 Task: Look for space in Rangpur, Bangladesh from 6th June, 2023 to 8th June, 2023 for 2 adults in price range Rs.7000 to Rs.12000. Place can be private room with 1  bedroom having 2 beds and 1 bathroom. Property type can be flat. Amenities needed are: air conditioning, . Booking option can be shelf check-in. Required host language is English.
Action: Mouse moved to (395, 102)
Screenshot: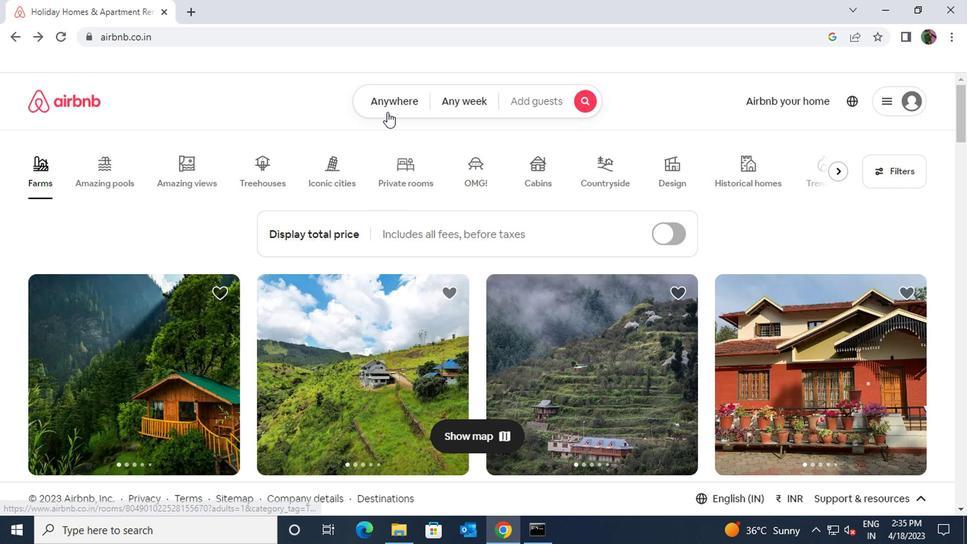 
Action: Mouse pressed left at (395, 102)
Screenshot: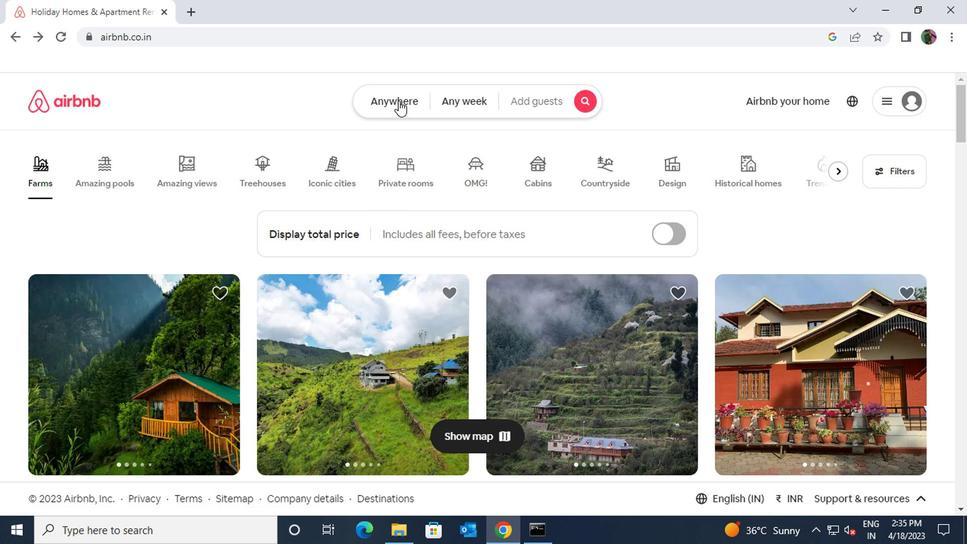 
Action: Mouse moved to (349, 160)
Screenshot: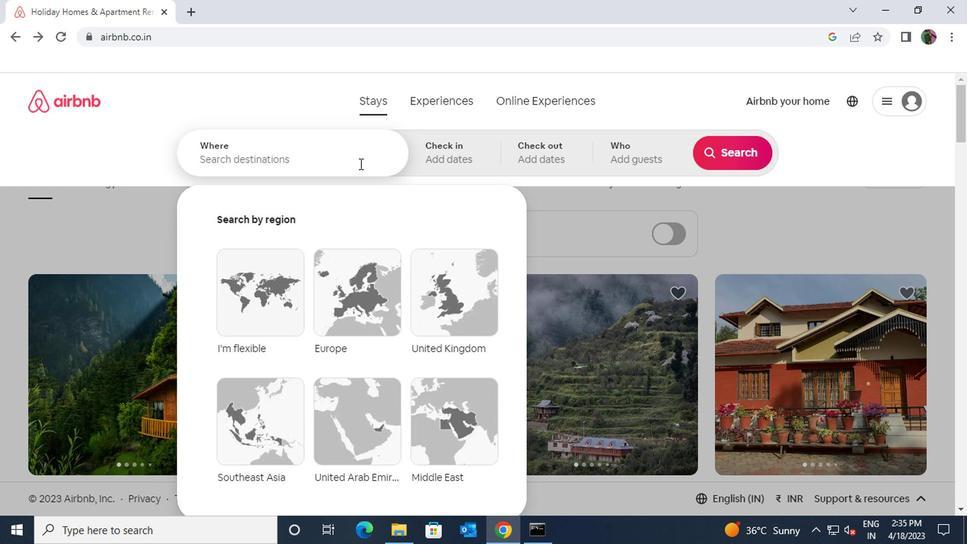 
Action: Mouse pressed left at (349, 160)
Screenshot: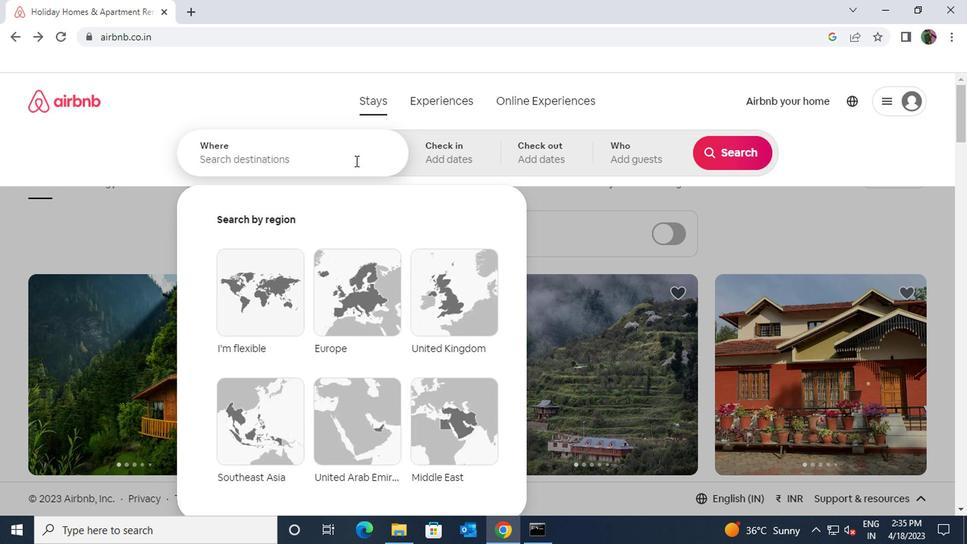 
Action: Key pressed rangpur
Screenshot: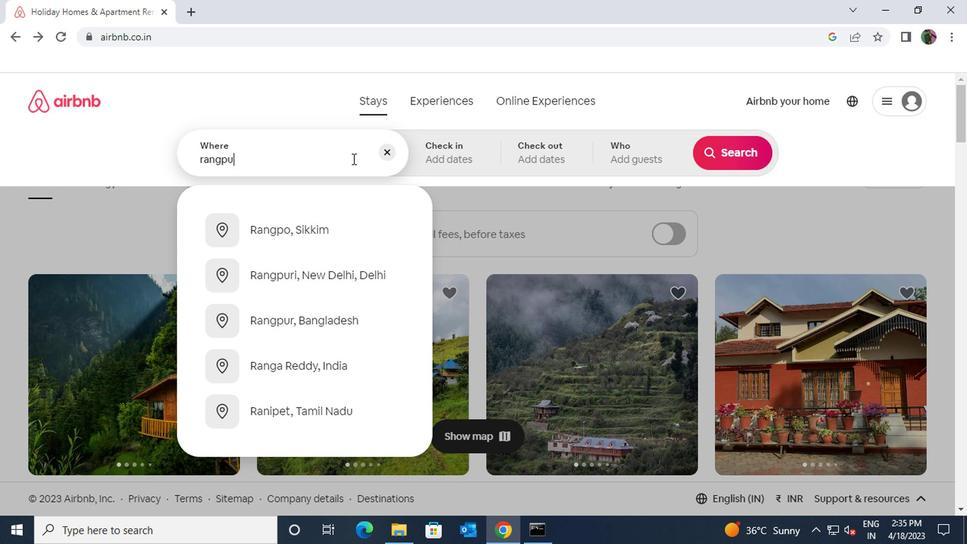 
Action: Mouse moved to (331, 269)
Screenshot: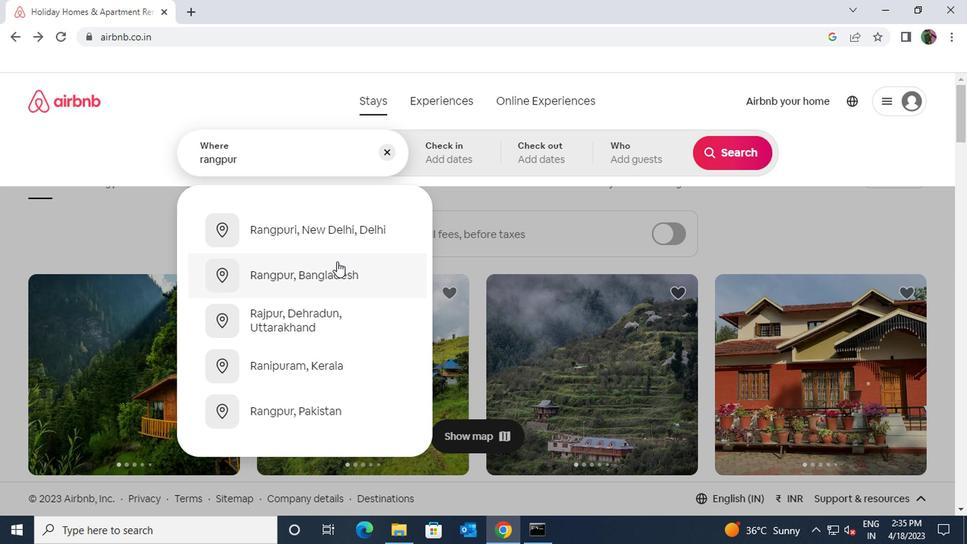 
Action: Mouse pressed left at (331, 269)
Screenshot: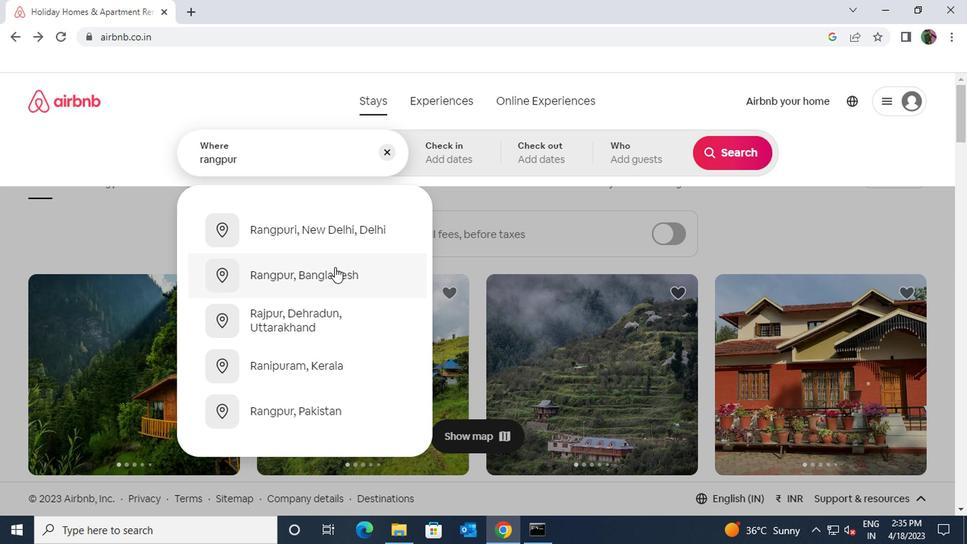 
Action: Mouse moved to (712, 263)
Screenshot: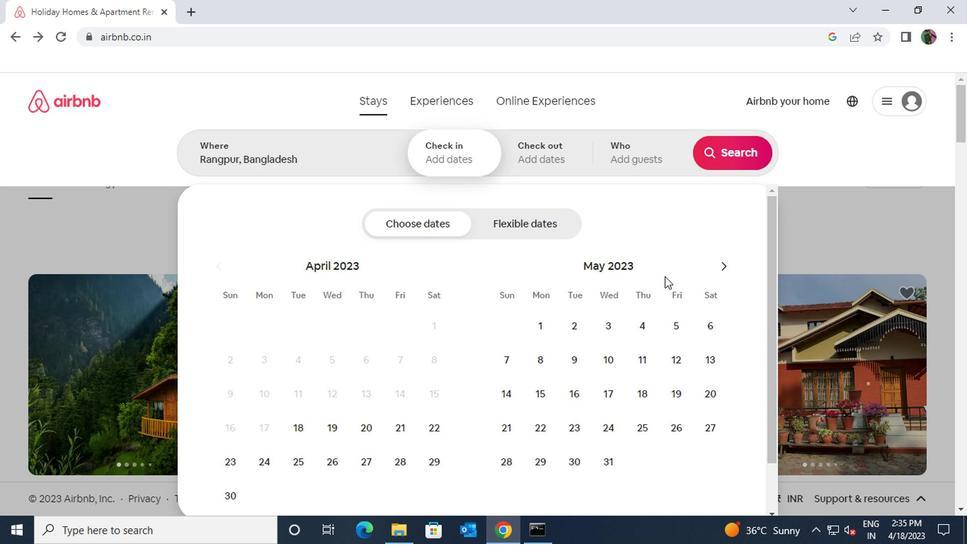 
Action: Mouse pressed left at (712, 263)
Screenshot: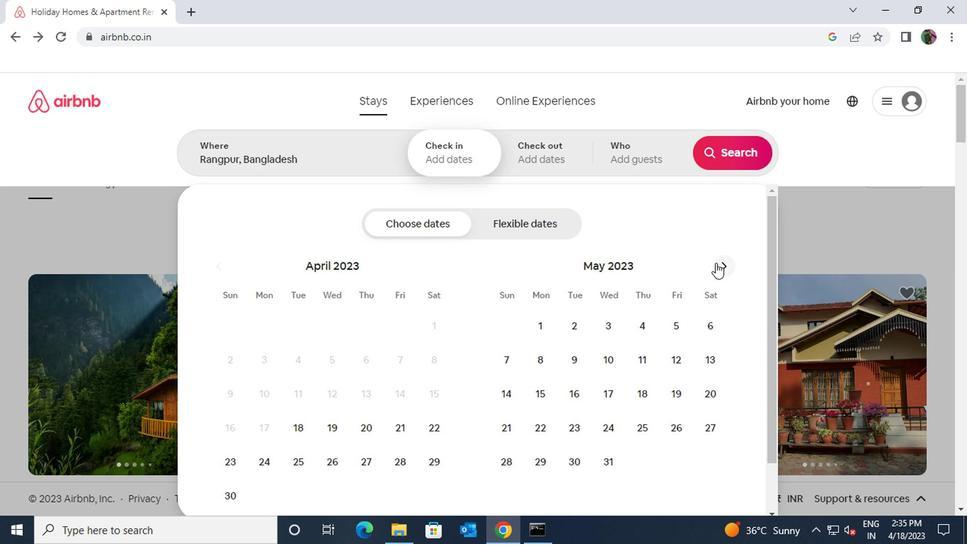 
Action: Mouse moved to (565, 355)
Screenshot: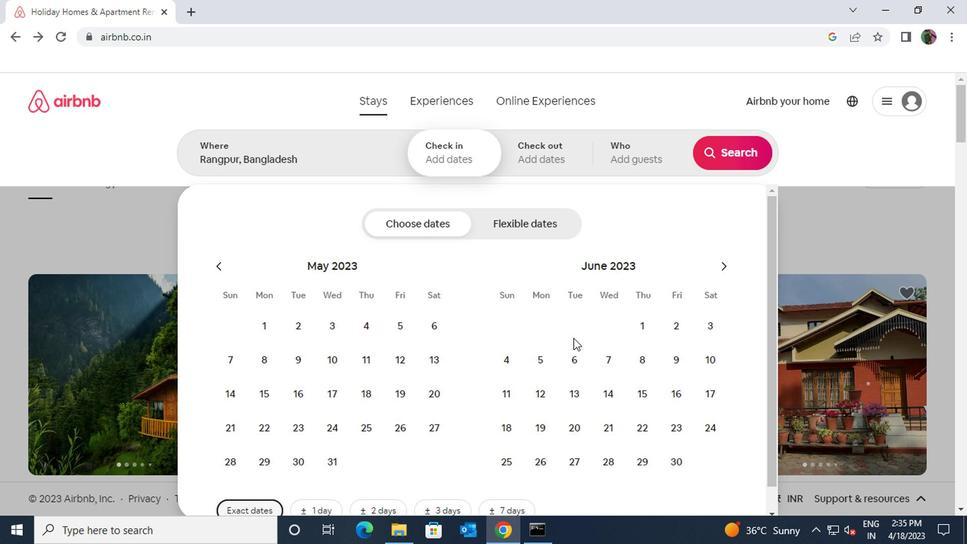 
Action: Mouse pressed left at (565, 355)
Screenshot: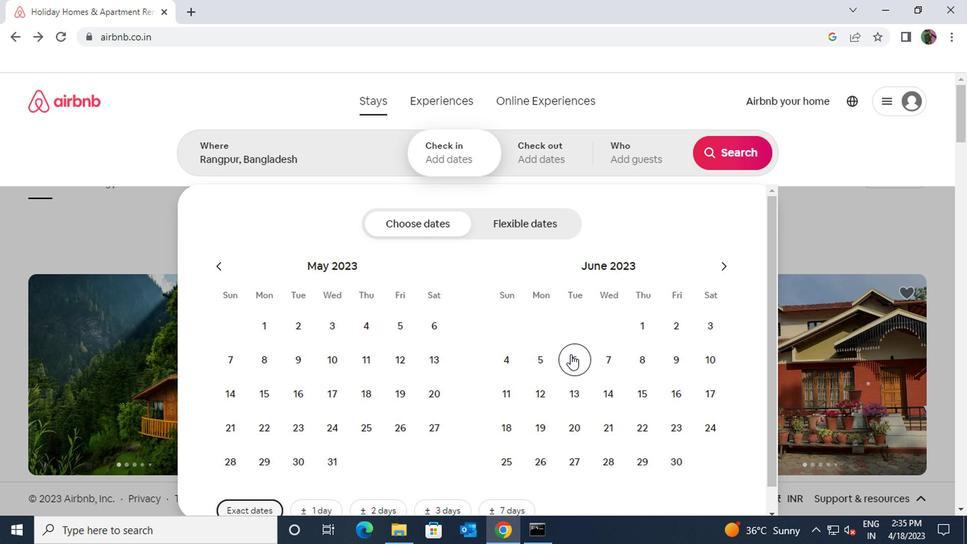
Action: Mouse moved to (632, 356)
Screenshot: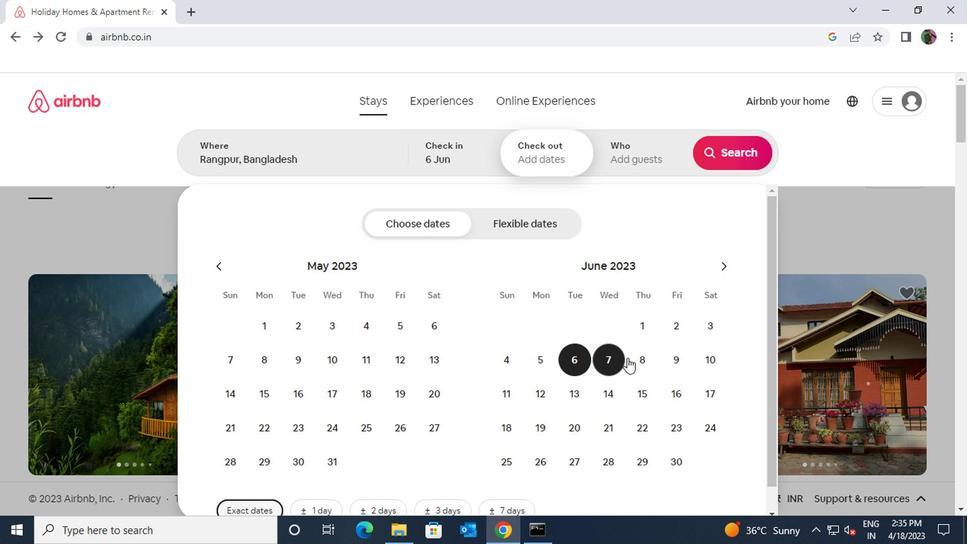 
Action: Mouse pressed left at (632, 356)
Screenshot: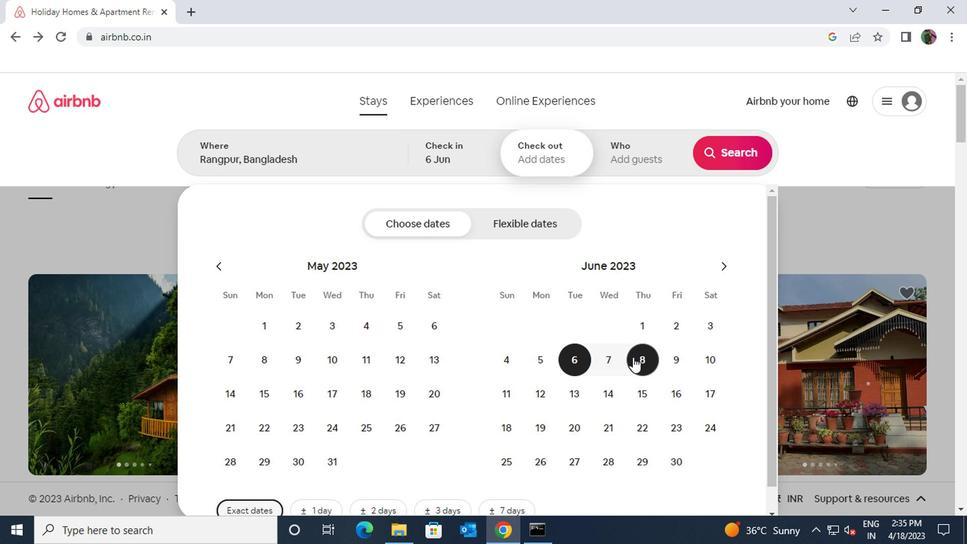 
Action: Mouse moved to (635, 155)
Screenshot: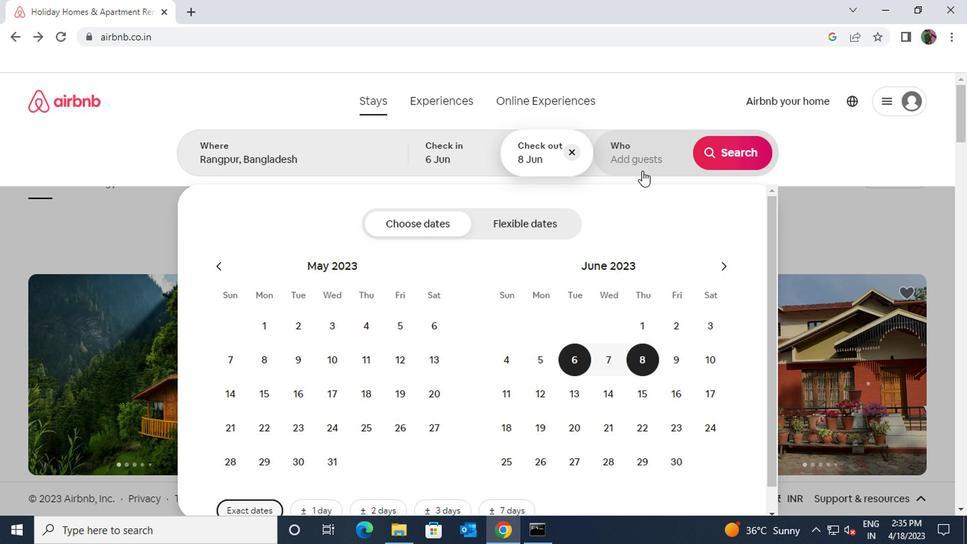 
Action: Mouse pressed left at (635, 155)
Screenshot: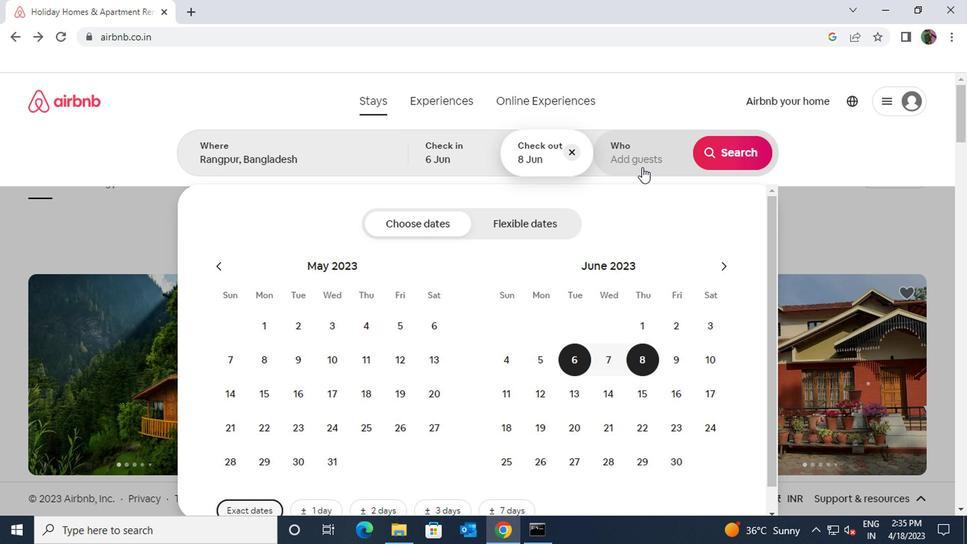 
Action: Mouse moved to (732, 226)
Screenshot: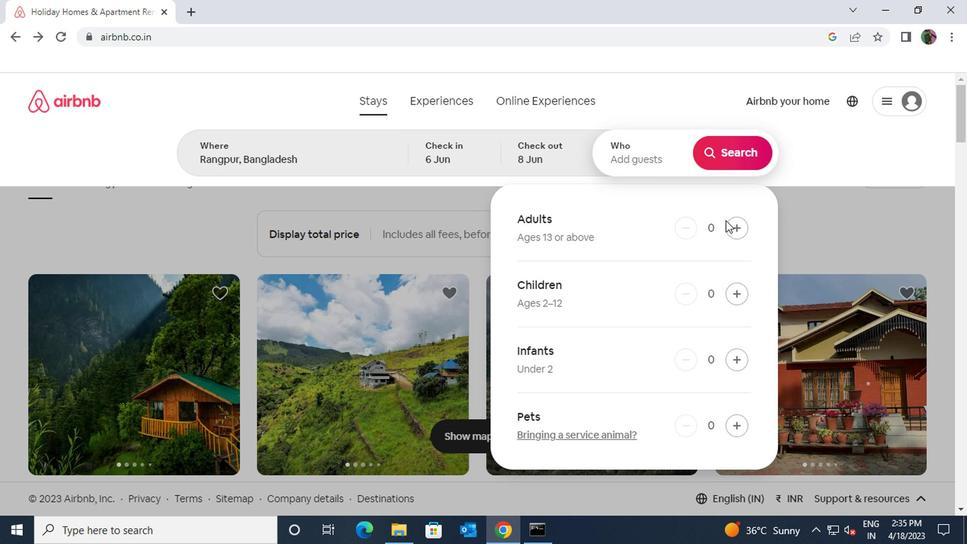 
Action: Mouse pressed left at (732, 226)
Screenshot: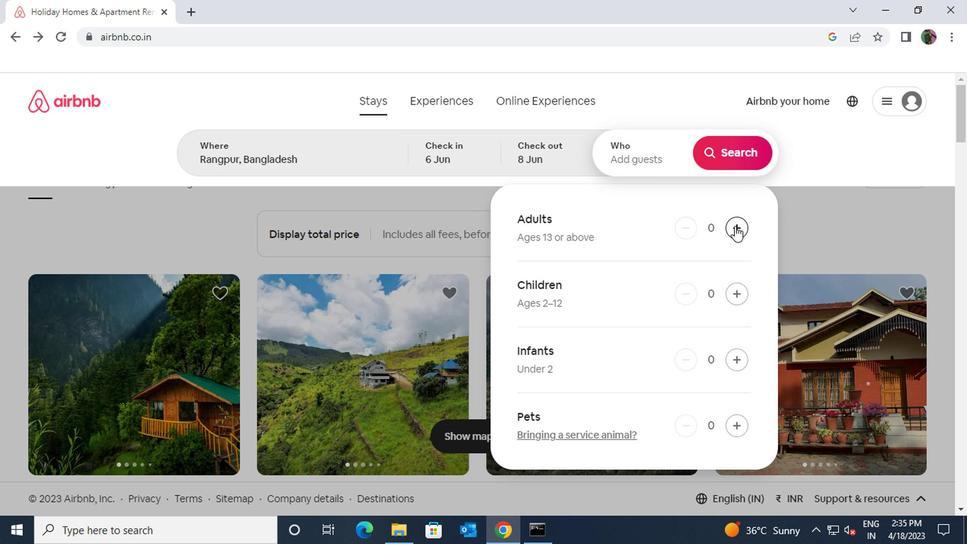 
Action: Mouse pressed left at (732, 226)
Screenshot: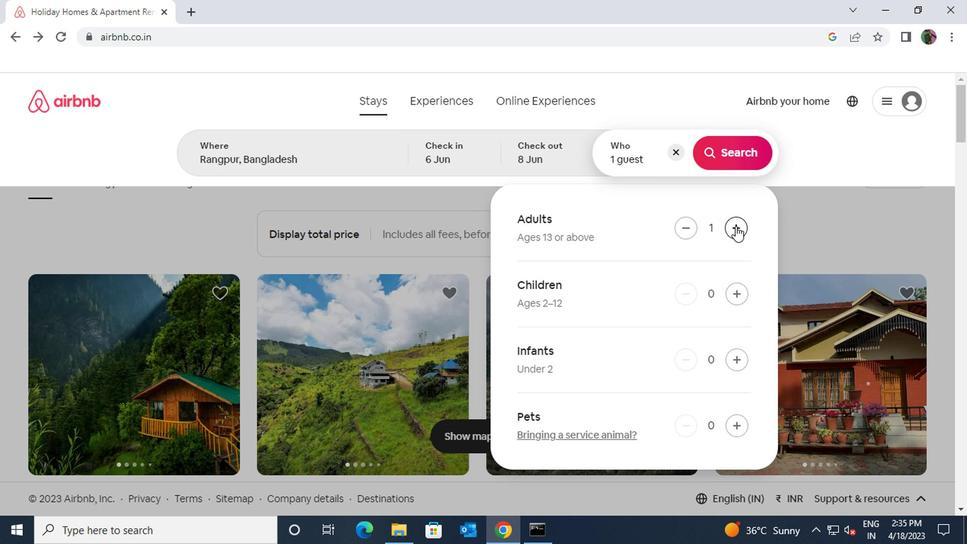 
Action: Mouse moved to (725, 158)
Screenshot: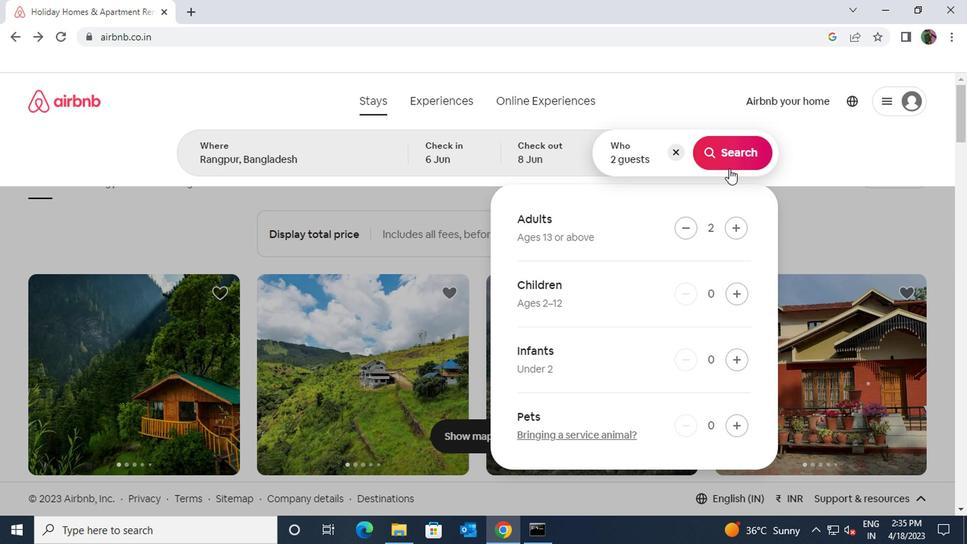 
Action: Mouse pressed left at (725, 158)
Screenshot: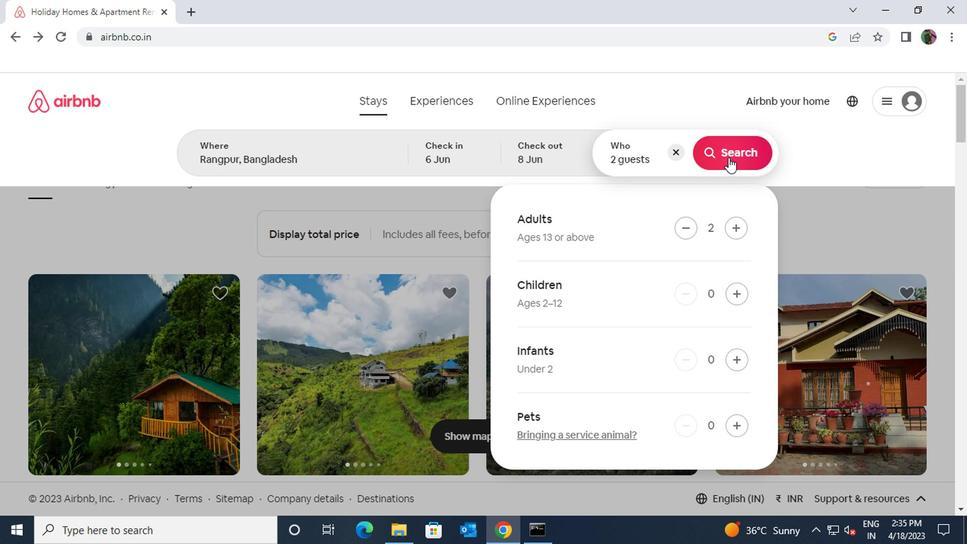 
Action: Mouse moved to (879, 162)
Screenshot: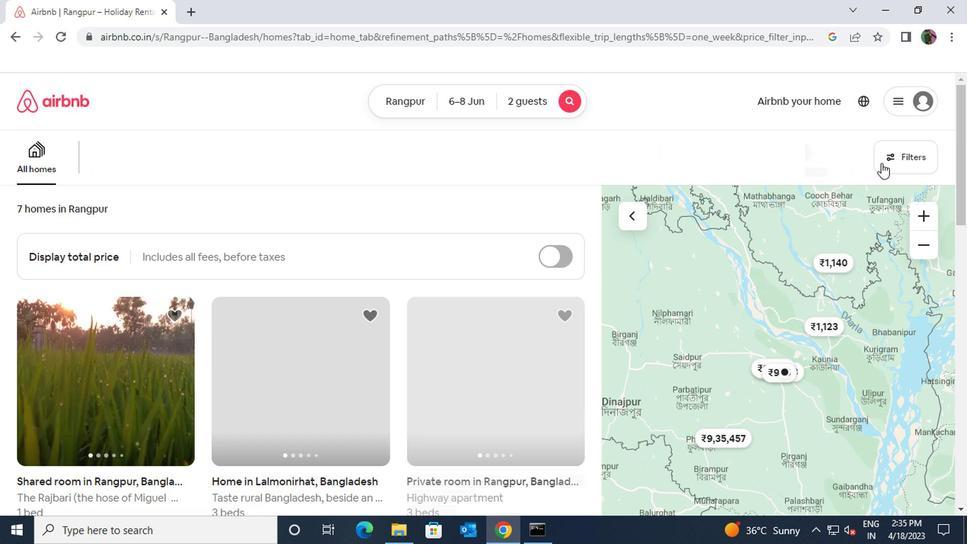 
Action: Mouse pressed left at (879, 162)
Screenshot: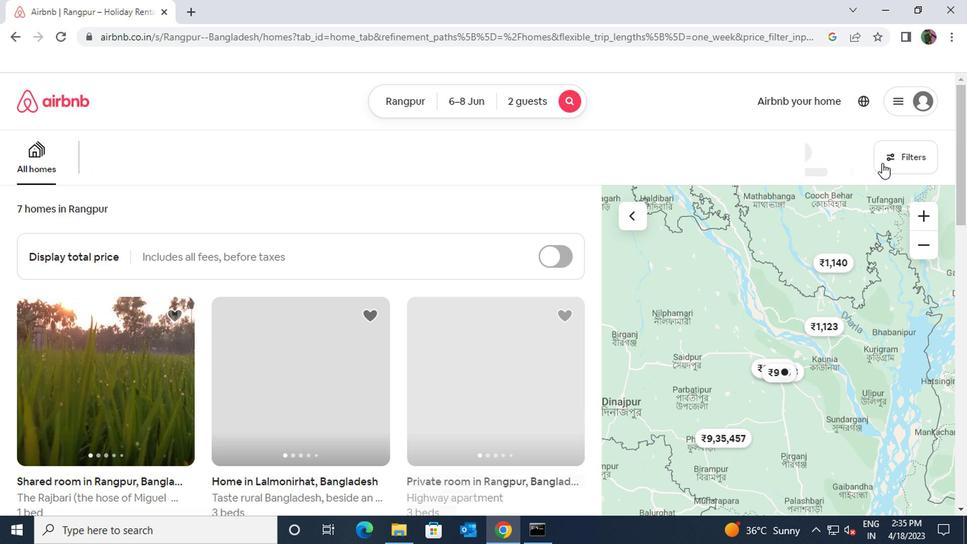 
Action: Mouse moved to (319, 333)
Screenshot: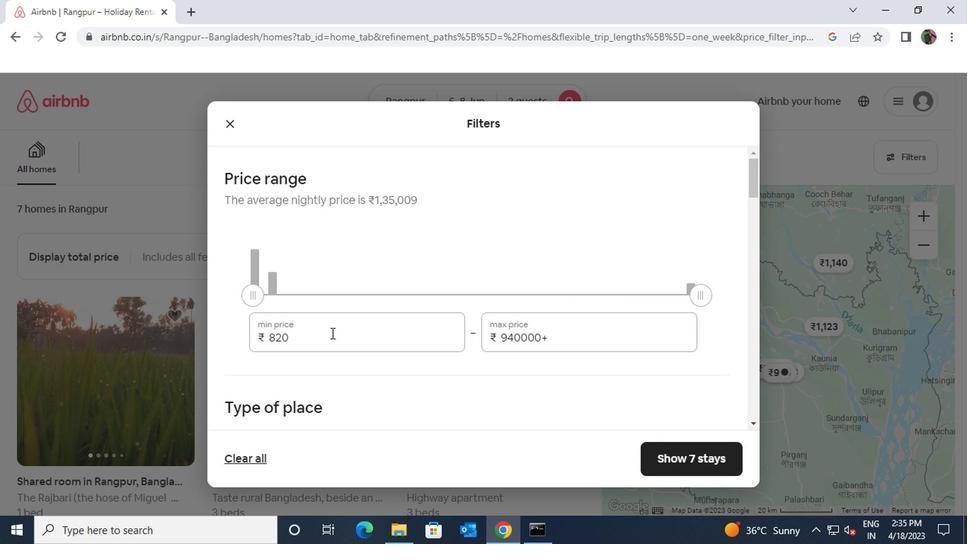 
Action: Mouse pressed left at (319, 333)
Screenshot: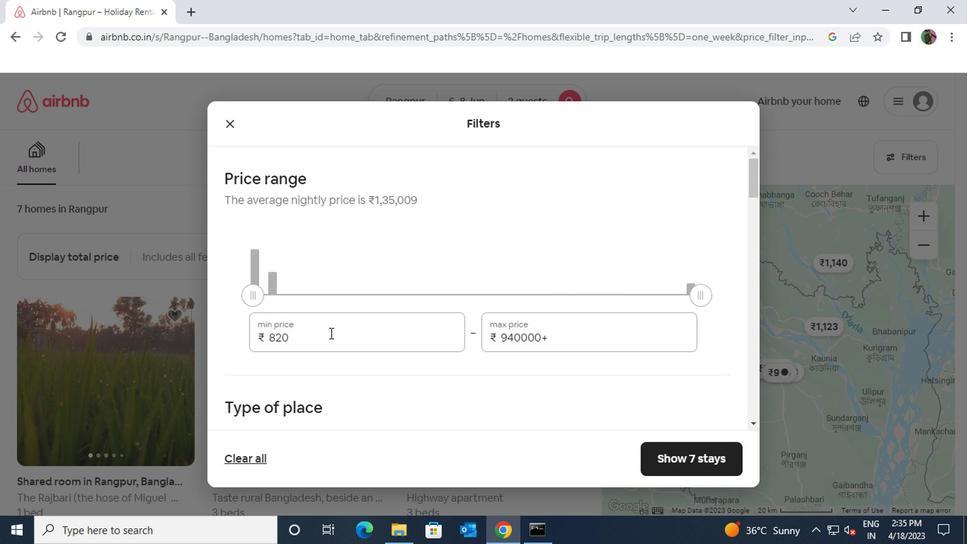 
Action: Mouse moved to (262, 336)
Screenshot: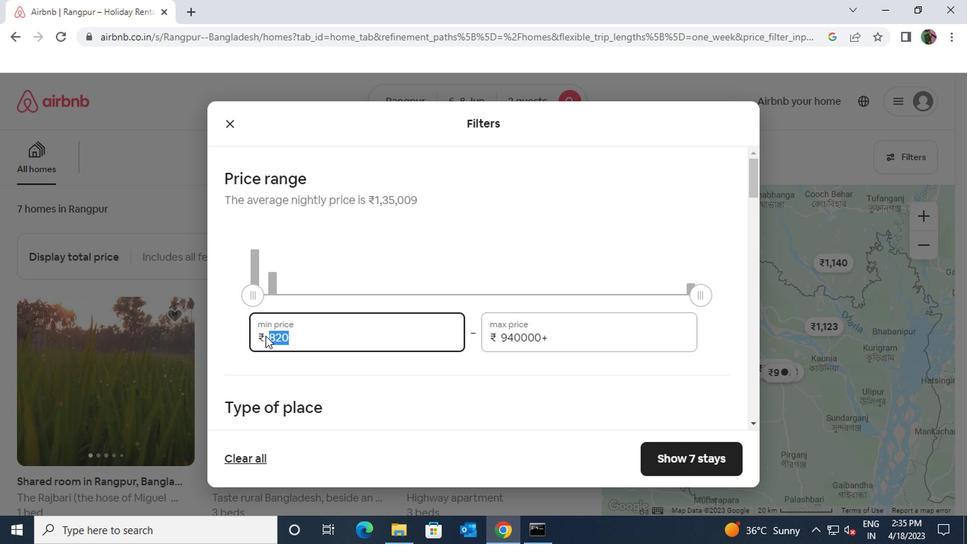 
Action: Key pressed 7000
Screenshot: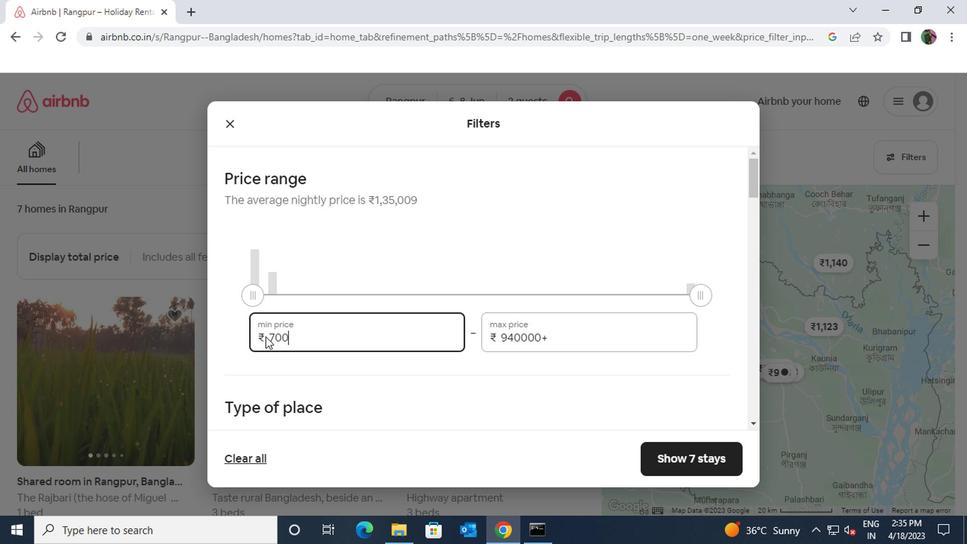 
Action: Mouse moved to (547, 334)
Screenshot: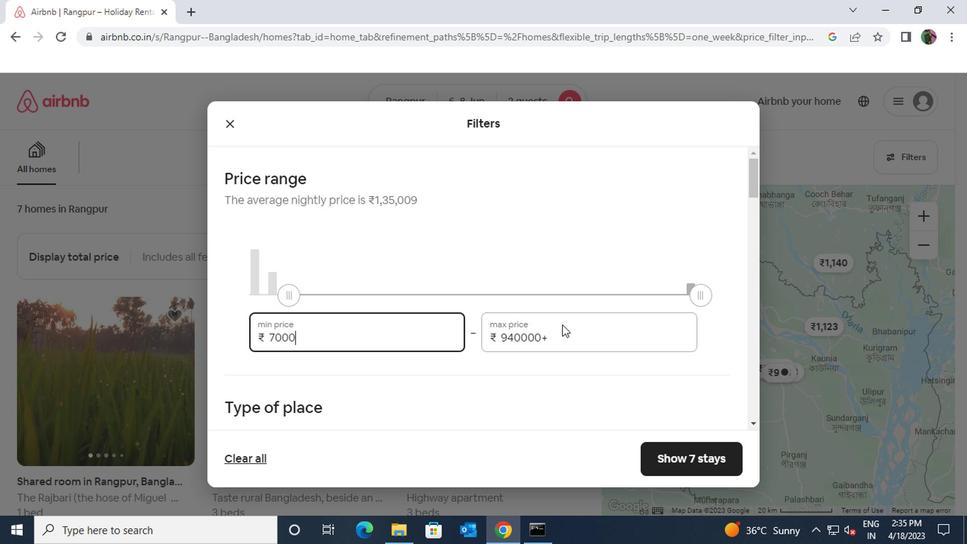 
Action: Mouse pressed left at (547, 334)
Screenshot: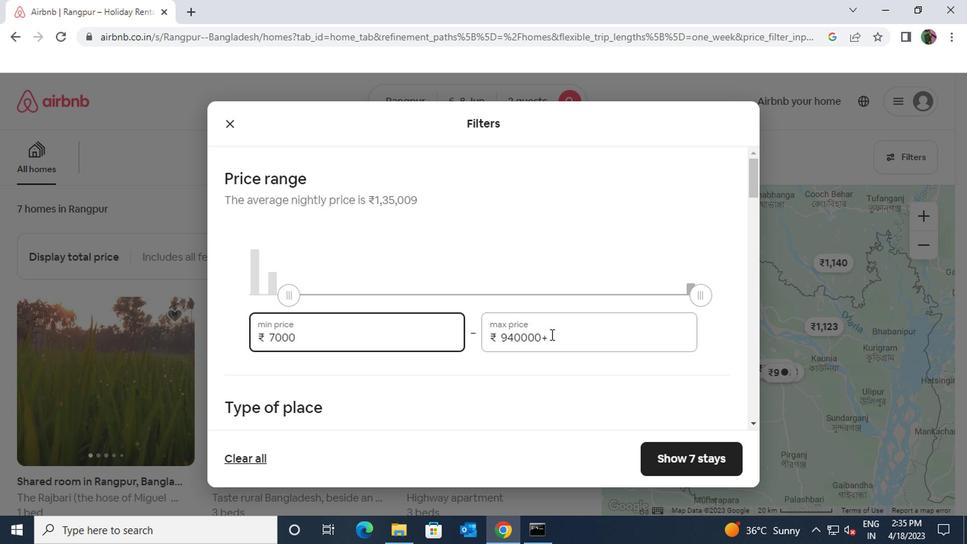 
Action: Mouse moved to (485, 336)
Screenshot: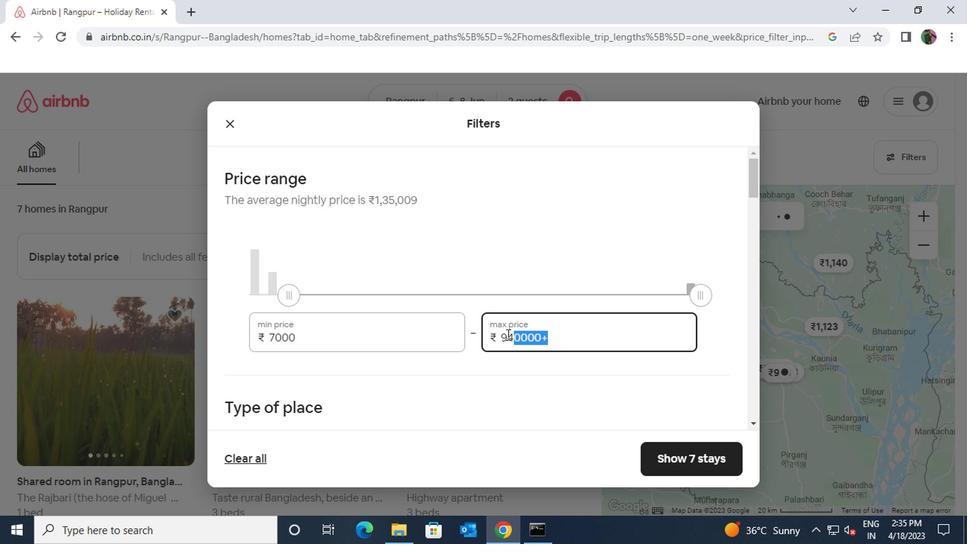 
Action: Key pressed 12000
Screenshot: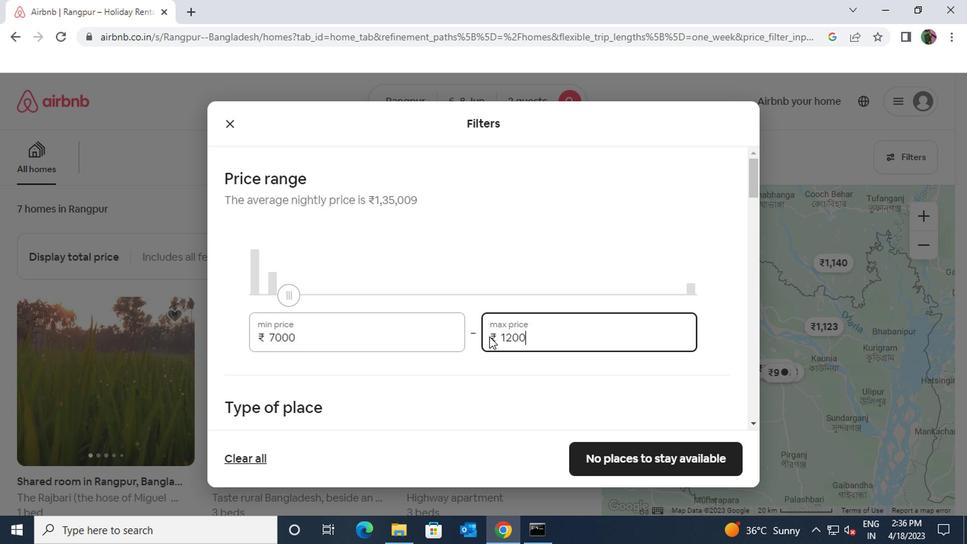
Action: Mouse scrolled (485, 336) with delta (0, 0)
Screenshot: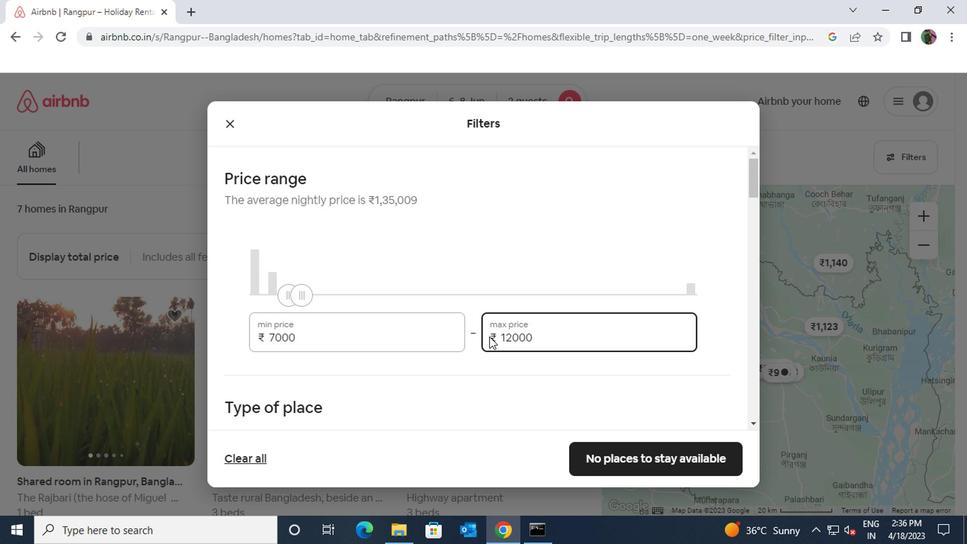 
Action: Mouse scrolled (485, 336) with delta (0, 0)
Screenshot: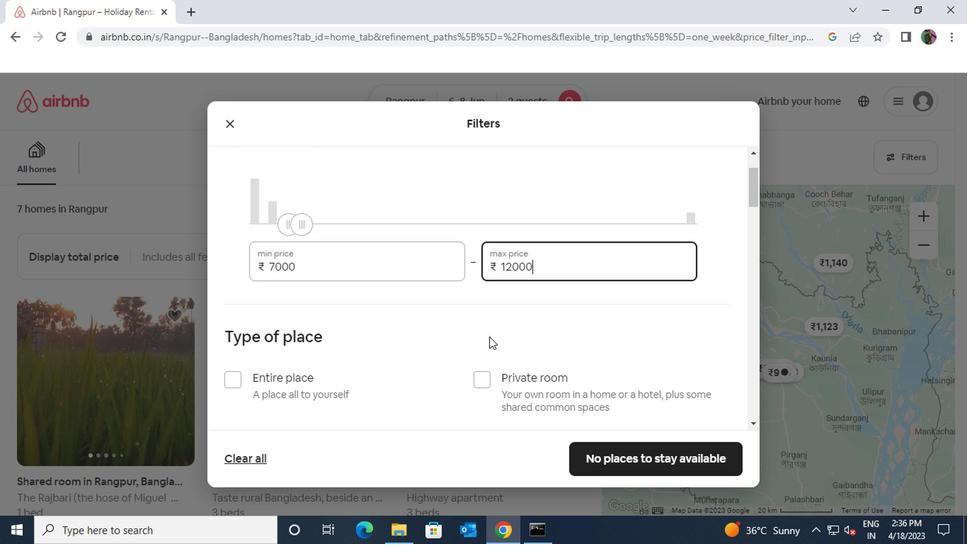 
Action: Mouse moved to (481, 313)
Screenshot: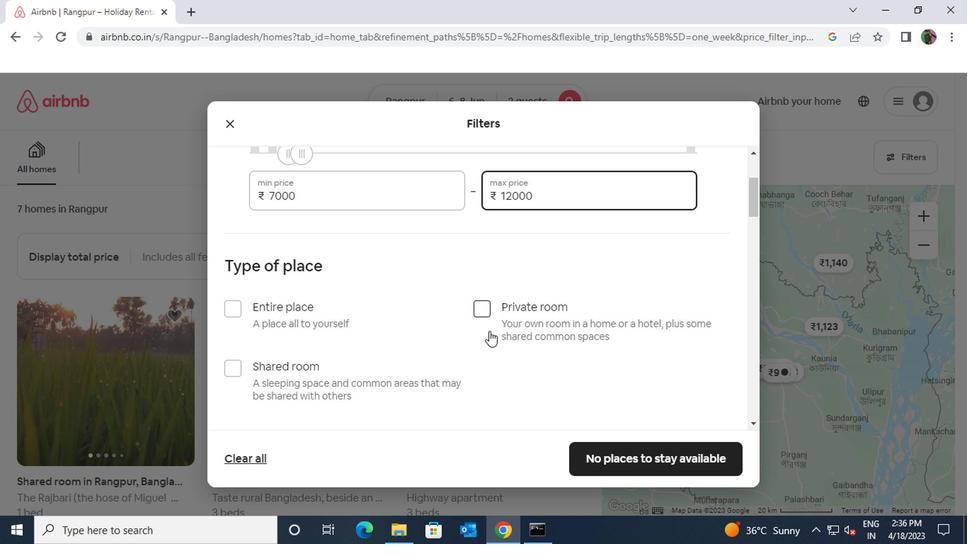 
Action: Mouse pressed left at (481, 313)
Screenshot: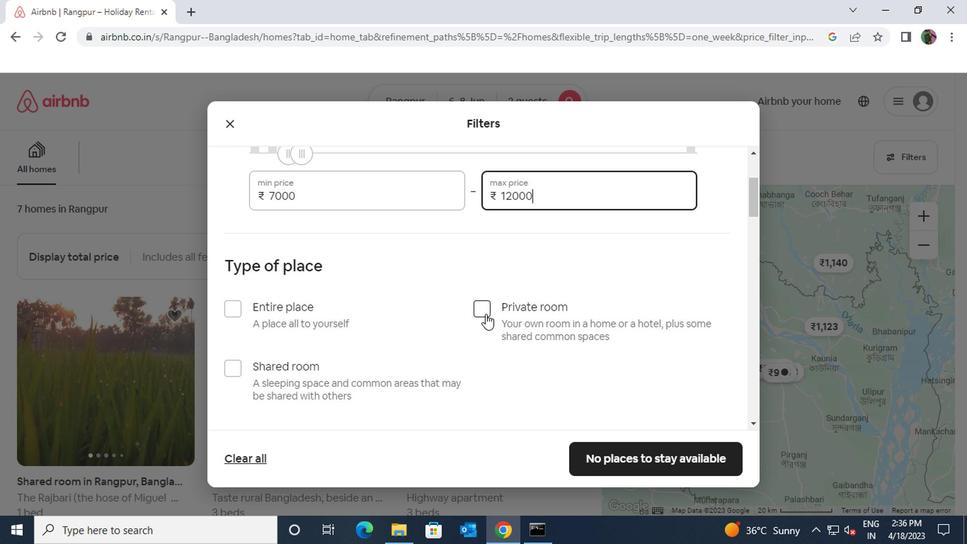 
Action: Mouse moved to (481, 365)
Screenshot: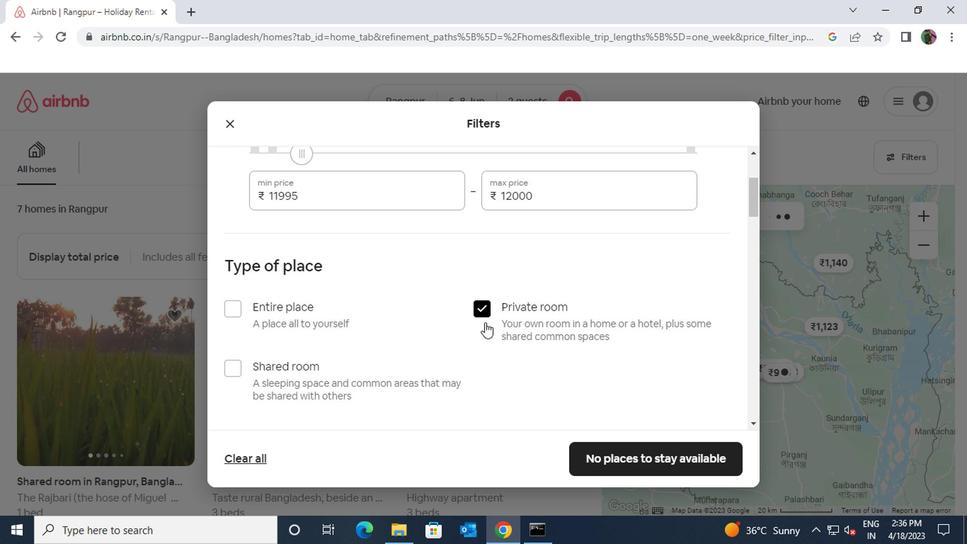 
Action: Mouse scrolled (481, 364) with delta (0, -1)
Screenshot: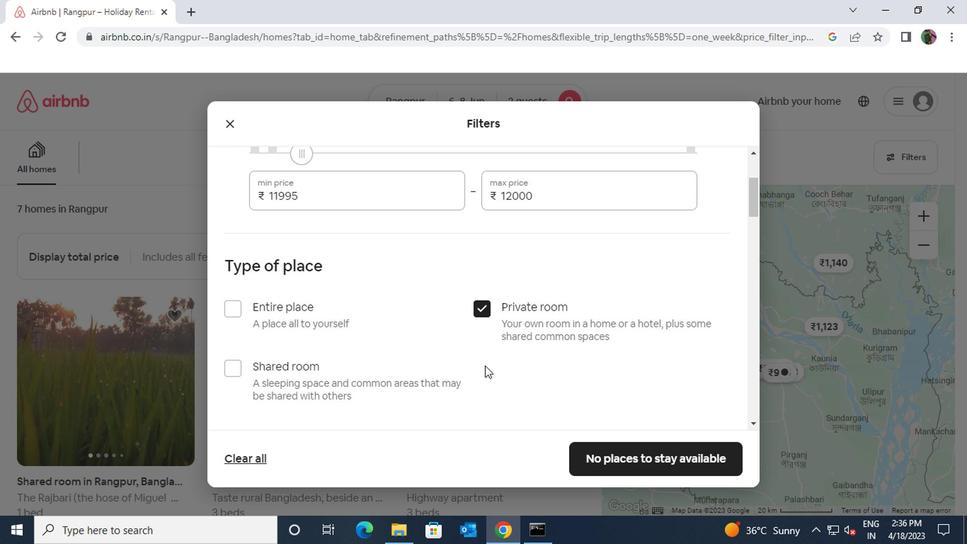 
Action: Mouse scrolled (481, 364) with delta (0, -1)
Screenshot: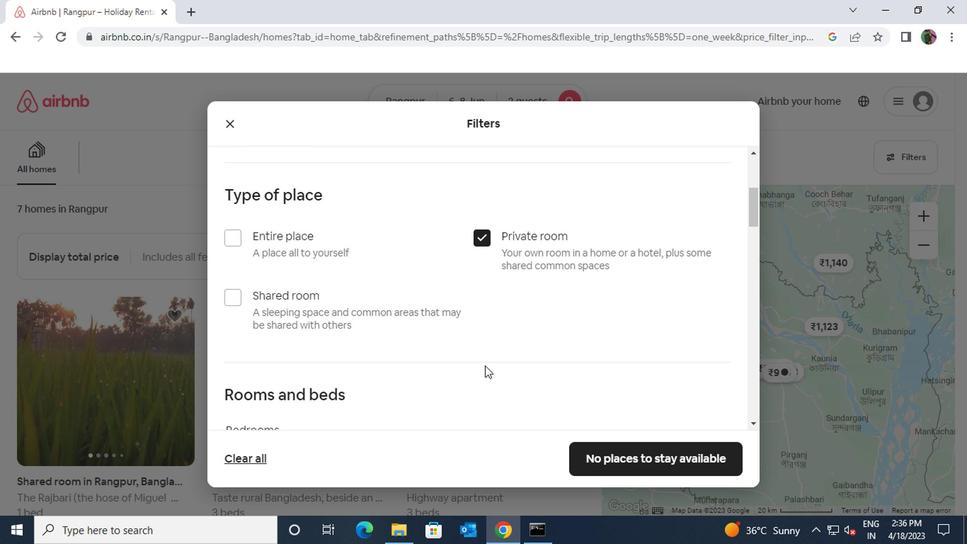 
Action: Mouse moved to (305, 397)
Screenshot: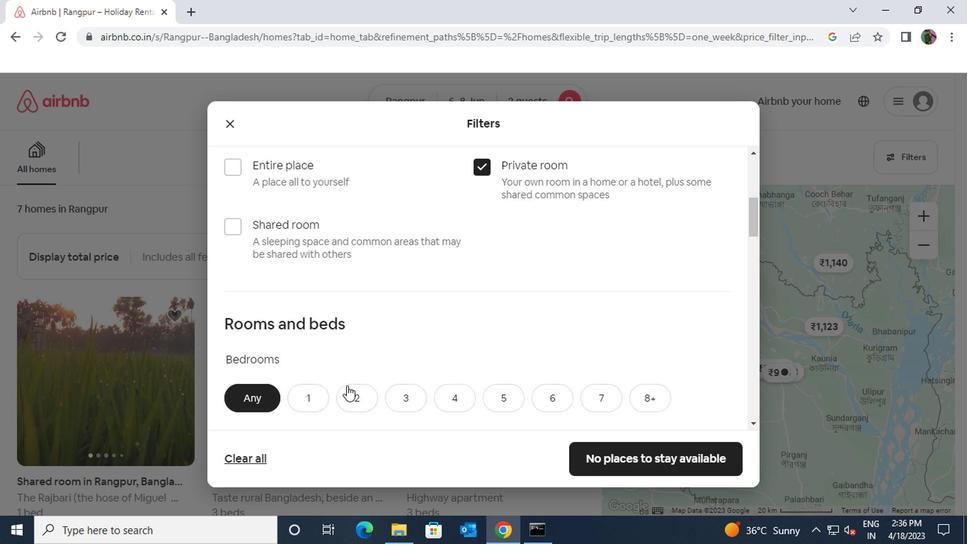 
Action: Mouse pressed left at (305, 397)
Screenshot: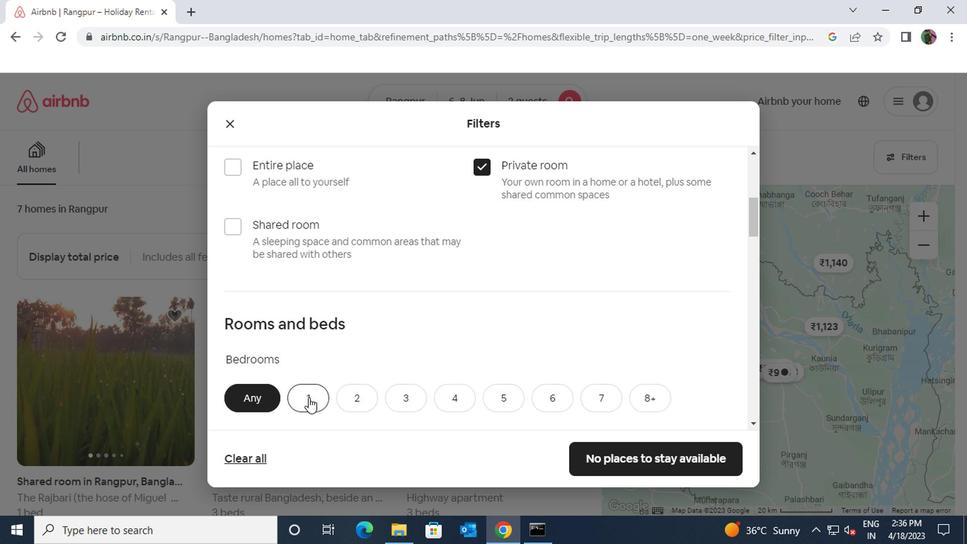 
Action: Mouse scrolled (305, 396) with delta (0, -1)
Screenshot: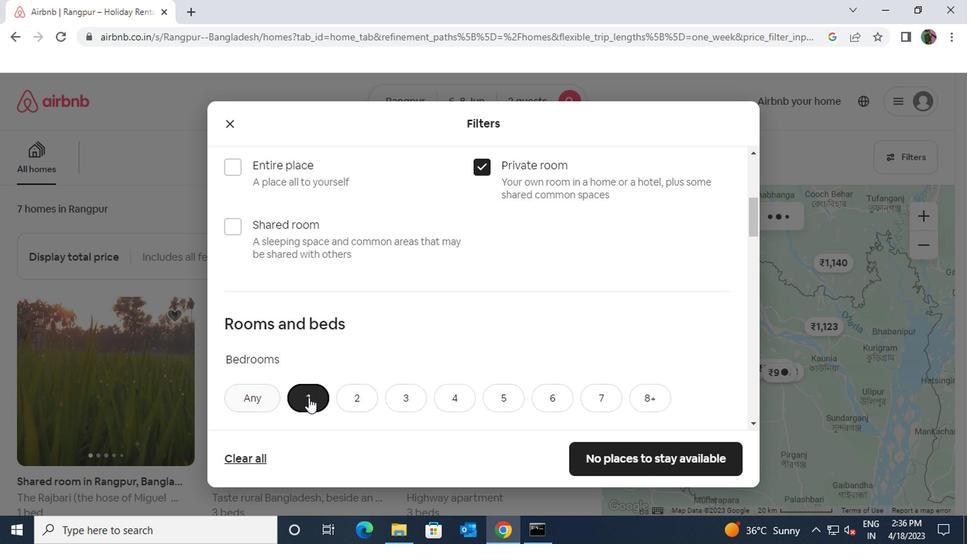 
Action: Mouse moved to (347, 396)
Screenshot: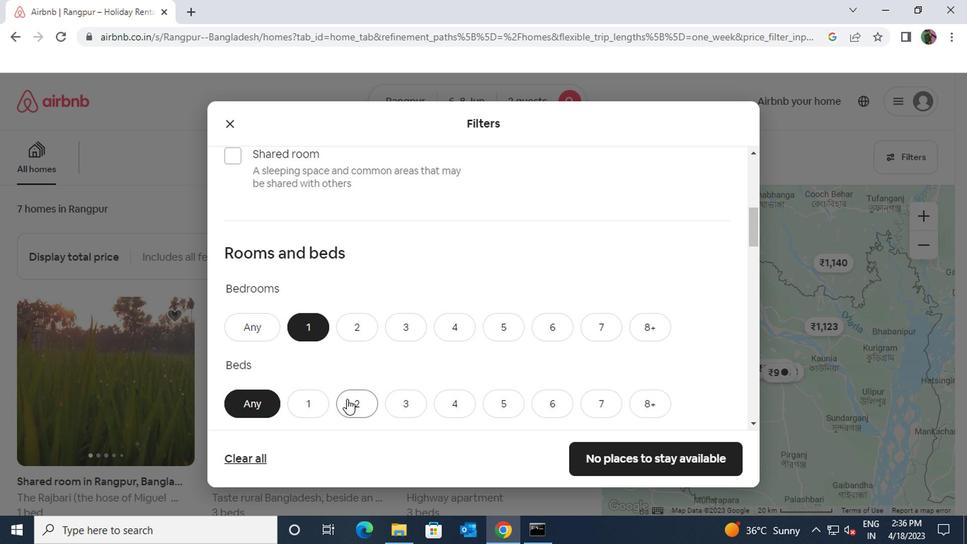 
Action: Mouse pressed left at (347, 396)
Screenshot: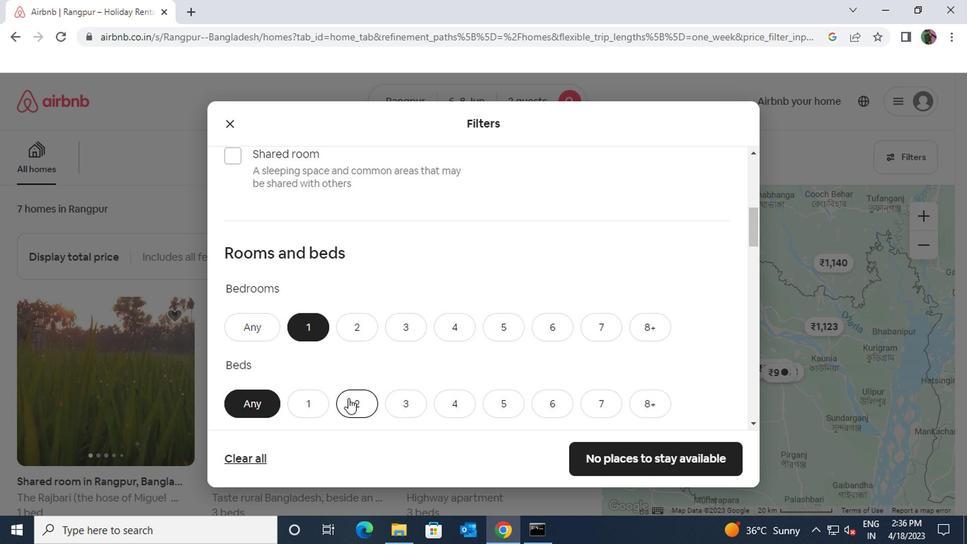 
Action: Mouse scrolled (347, 395) with delta (0, -1)
Screenshot: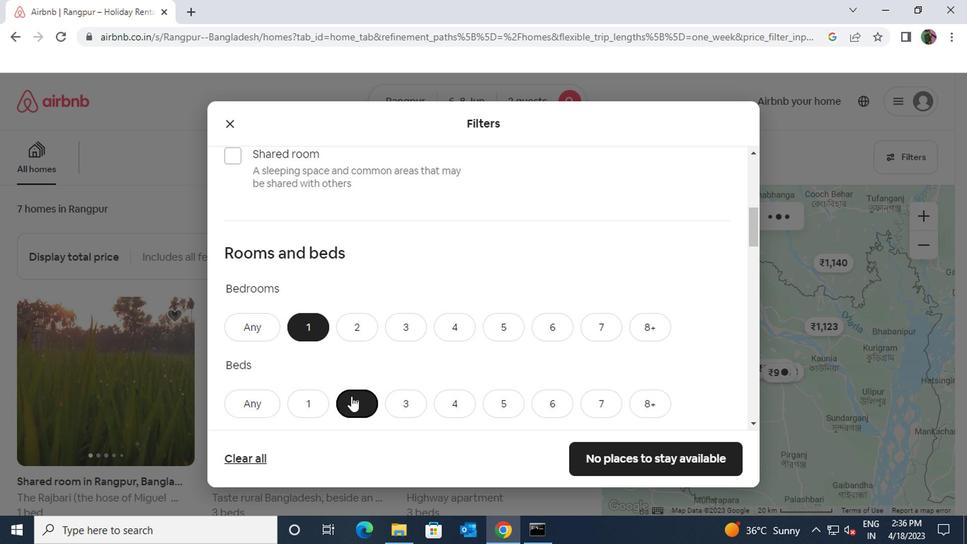 
Action: Mouse scrolled (347, 395) with delta (0, -1)
Screenshot: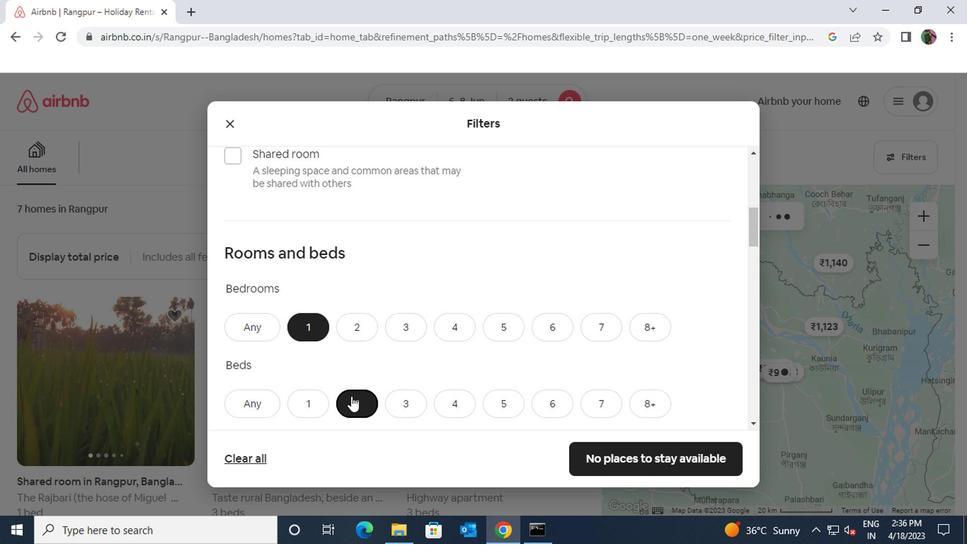 
Action: Mouse moved to (298, 335)
Screenshot: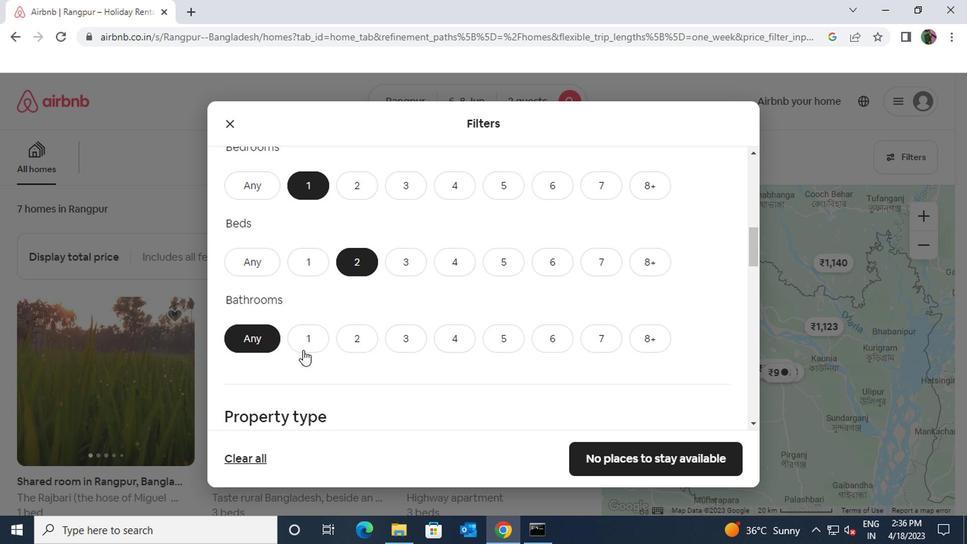 
Action: Mouse pressed left at (298, 335)
Screenshot: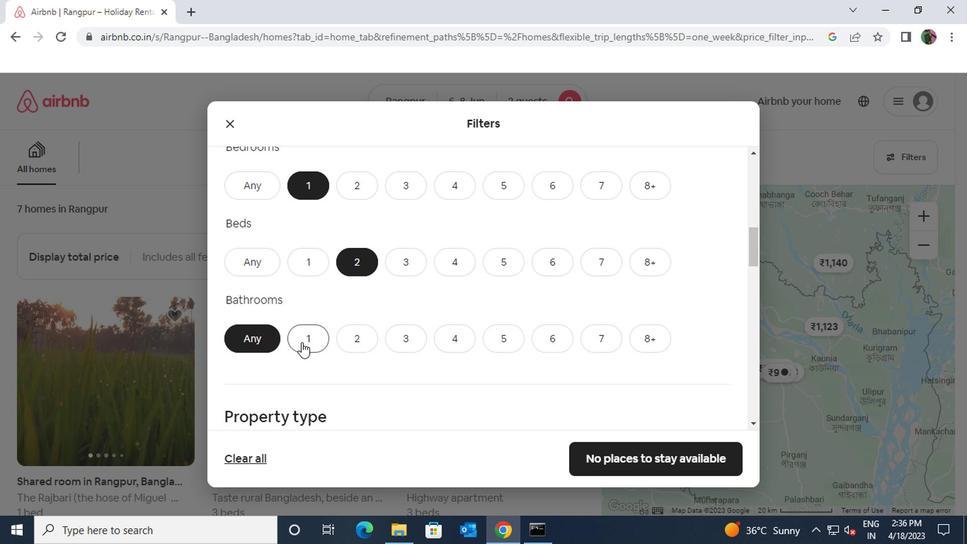 
Action: Mouse moved to (352, 382)
Screenshot: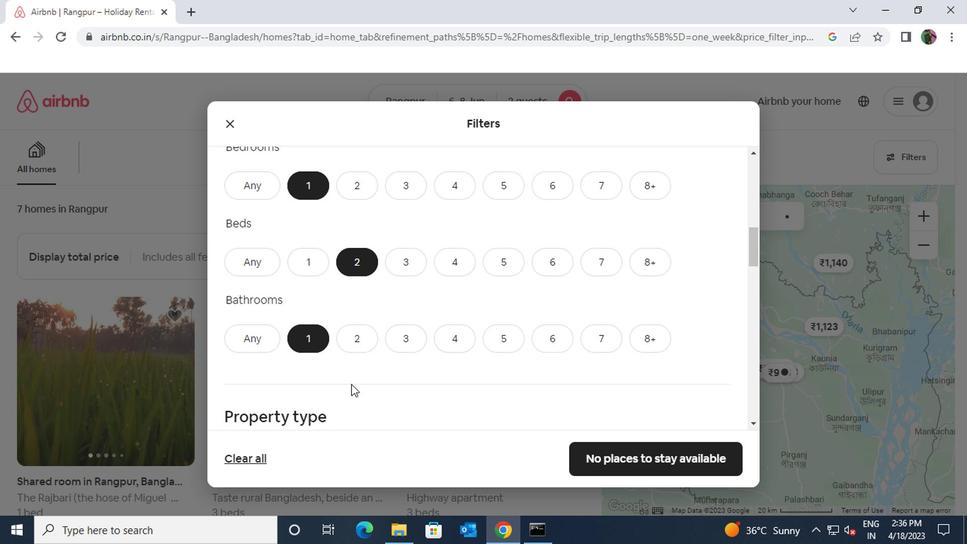 
Action: Mouse scrolled (352, 381) with delta (0, 0)
Screenshot: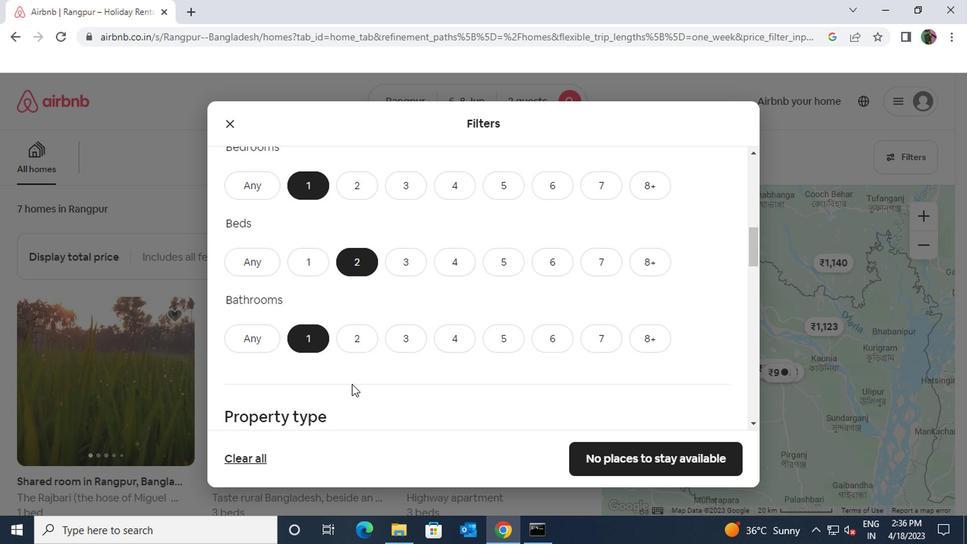 
Action: Mouse moved to (354, 377)
Screenshot: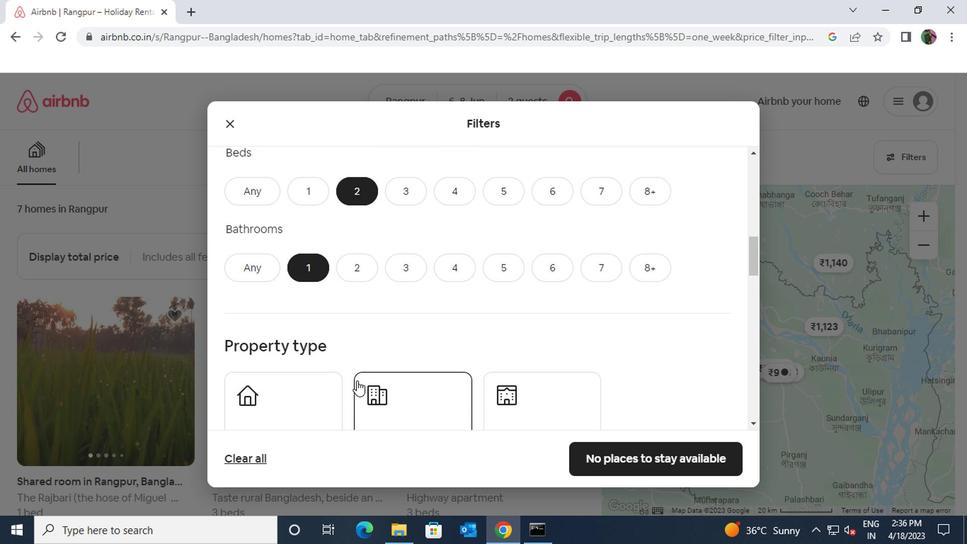 
Action: Mouse scrolled (354, 376) with delta (0, -1)
Screenshot: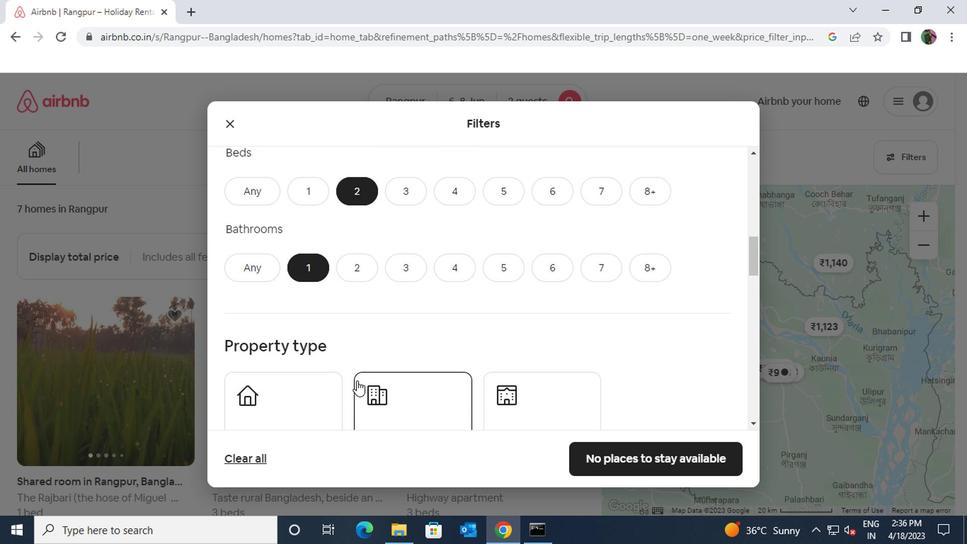 
Action: Mouse scrolled (354, 376) with delta (0, -1)
Screenshot: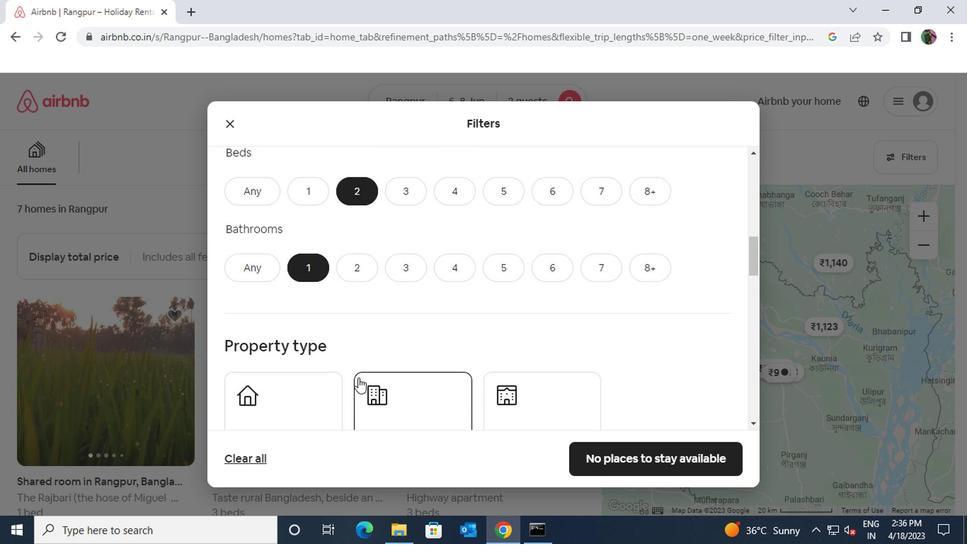 
Action: Mouse moved to (391, 275)
Screenshot: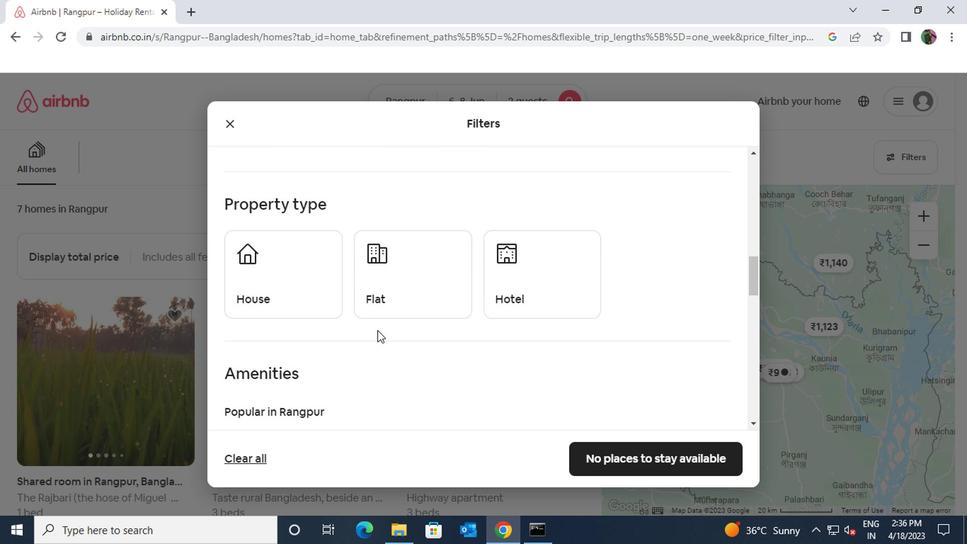 
Action: Mouse pressed left at (391, 275)
Screenshot: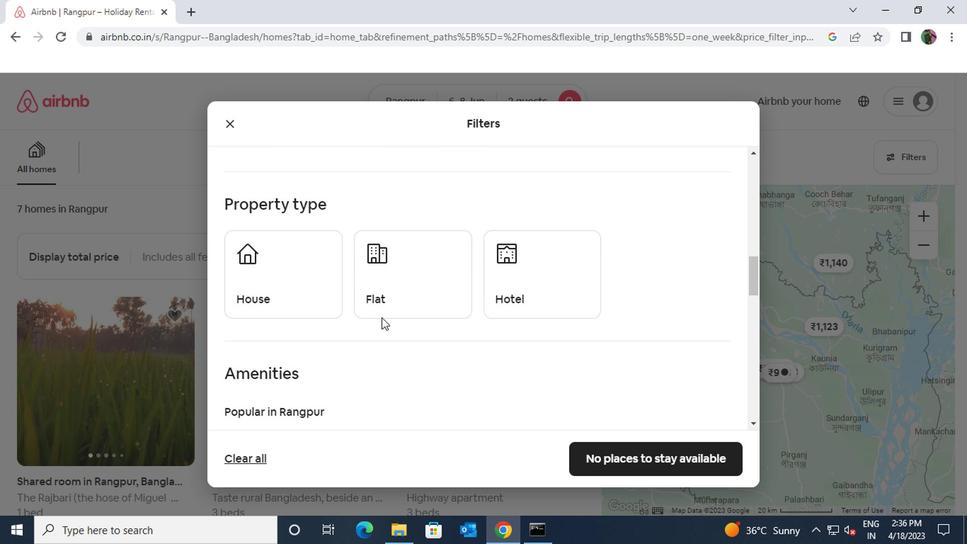 
Action: Mouse moved to (392, 358)
Screenshot: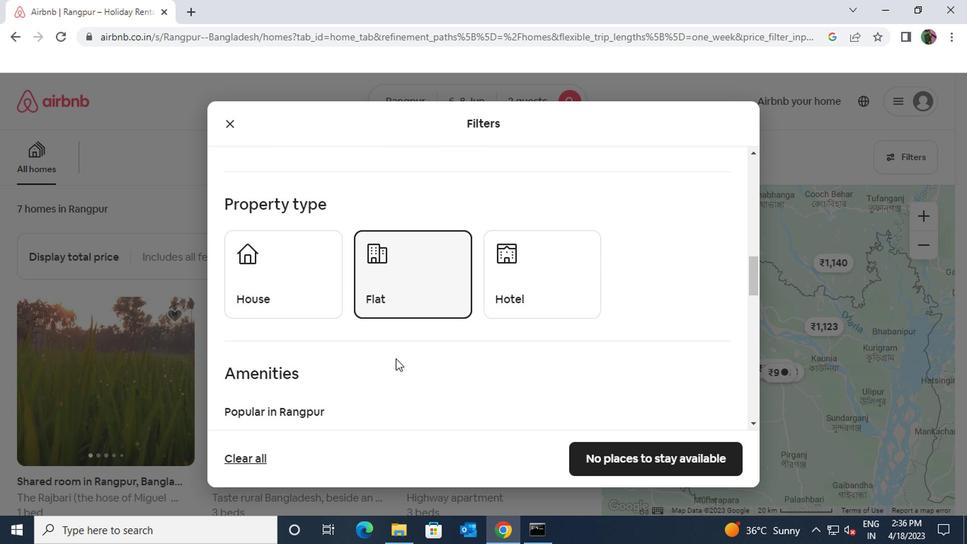 
Action: Mouse scrolled (392, 357) with delta (0, -1)
Screenshot: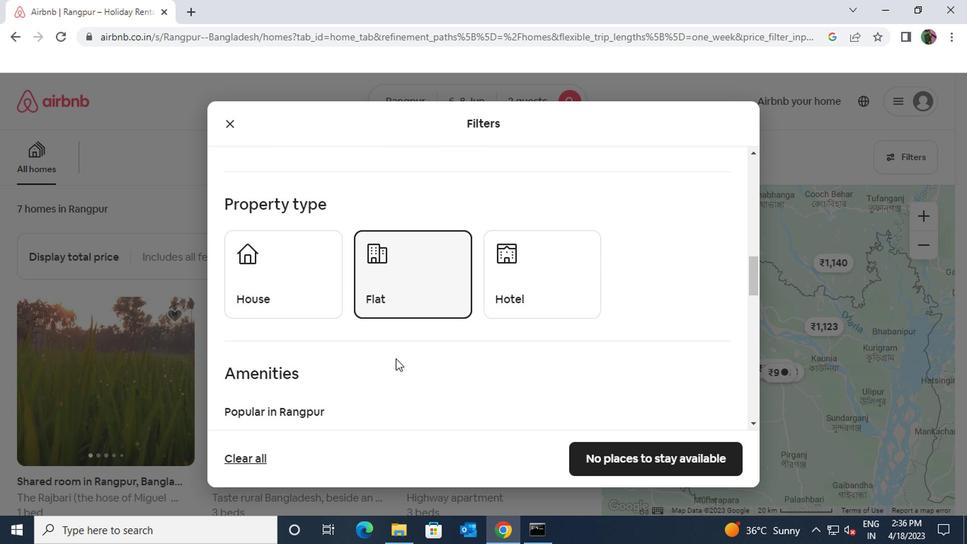 
Action: Mouse scrolled (392, 357) with delta (0, -1)
Screenshot: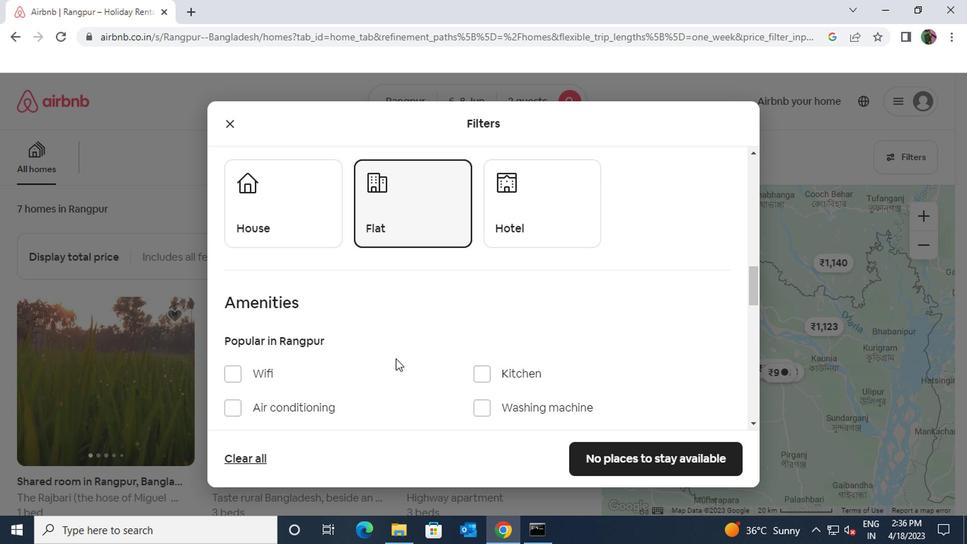 
Action: Mouse moved to (229, 332)
Screenshot: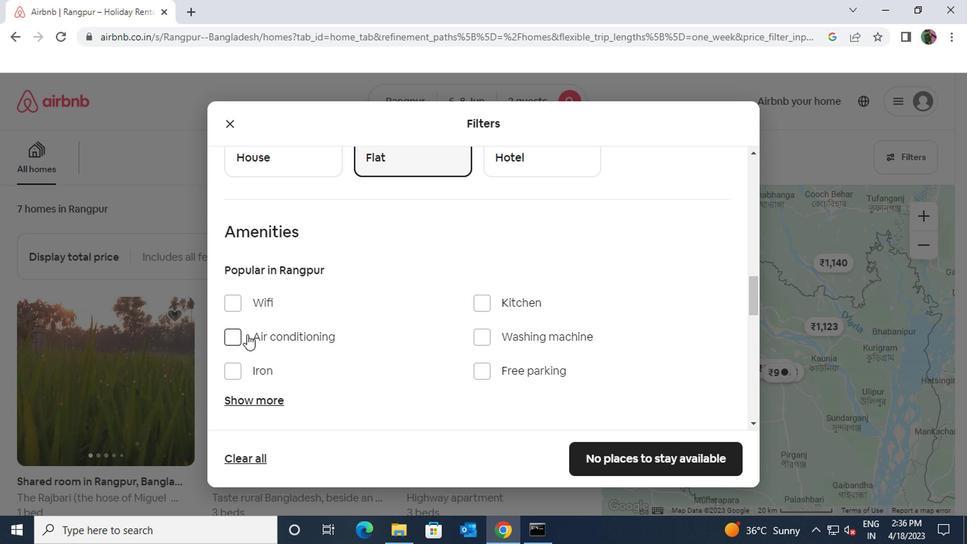 
Action: Mouse pressed left at (229, 332)
Screenshot: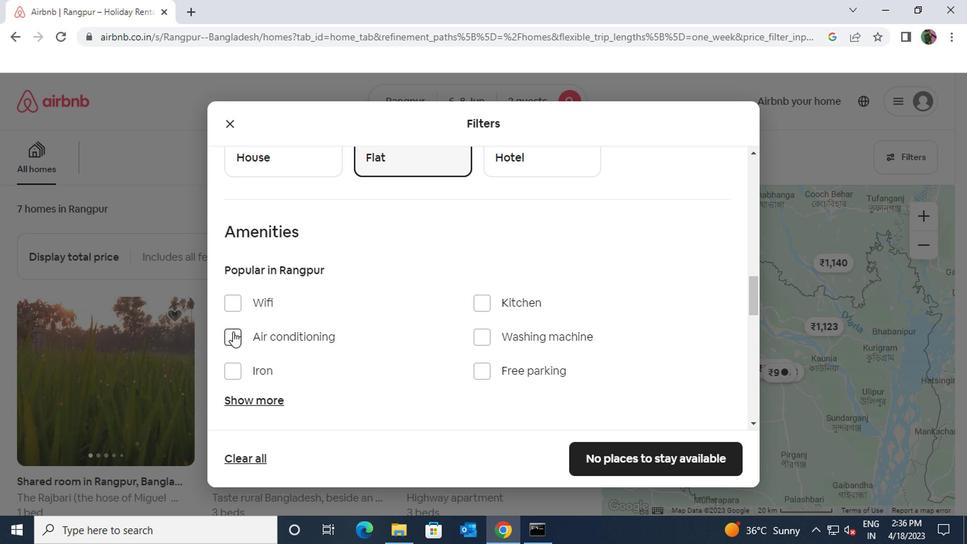 
Action: Mouse moved to (385, 393)
Screenshot: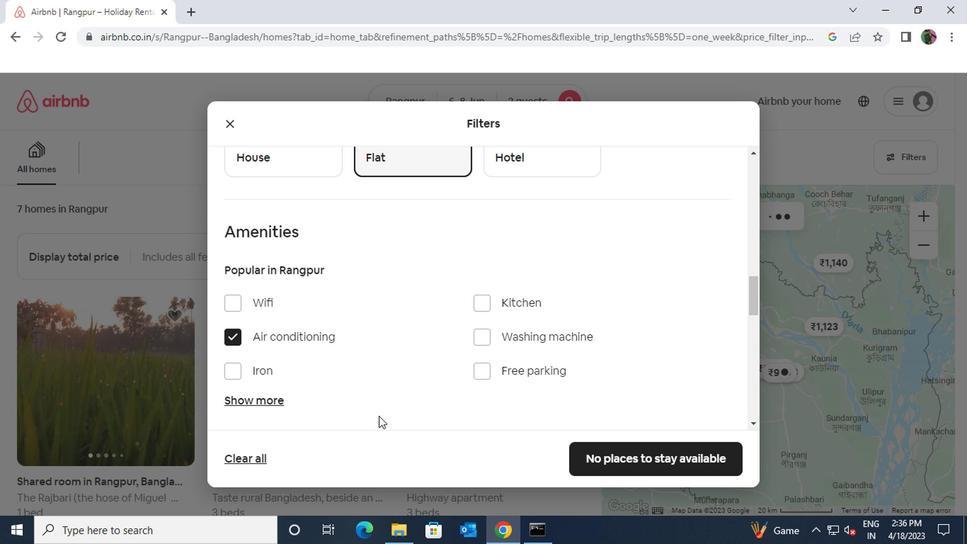 
Action: Mouse scrolled (385, 392) with delta (0, 0)
Screenshot: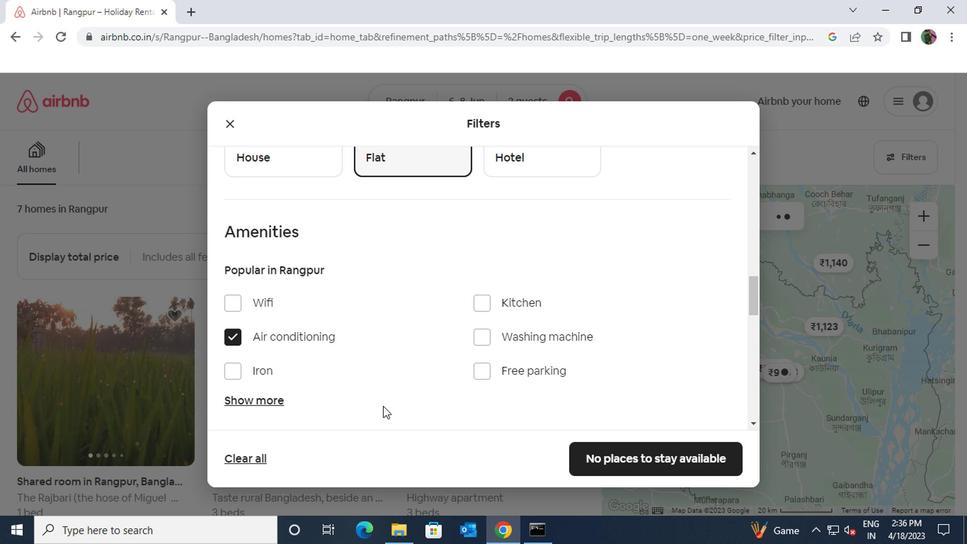 
Action: Mouse scrolled (385, 392) with delta (0, 0)
Screenshot: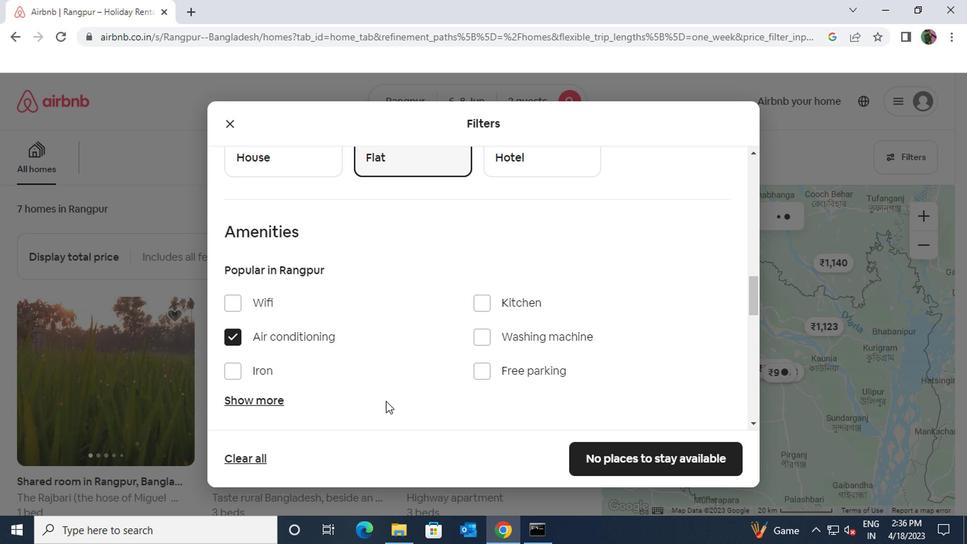 
Action: Mouse scrolled (385, 392) with delta (0, 0)
Screenshot: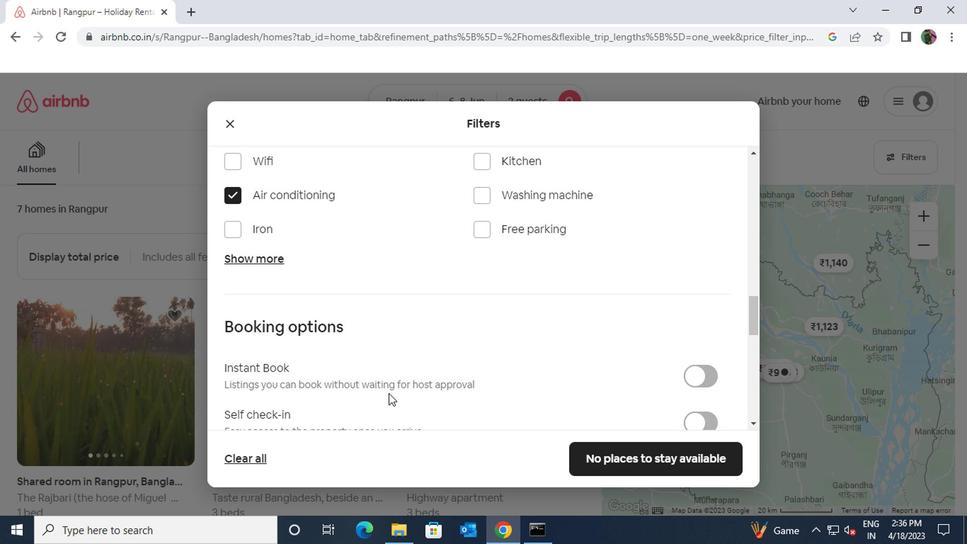 
Action: Mouse scrolled (385, 392) with delta (0, 0)
Screenshot: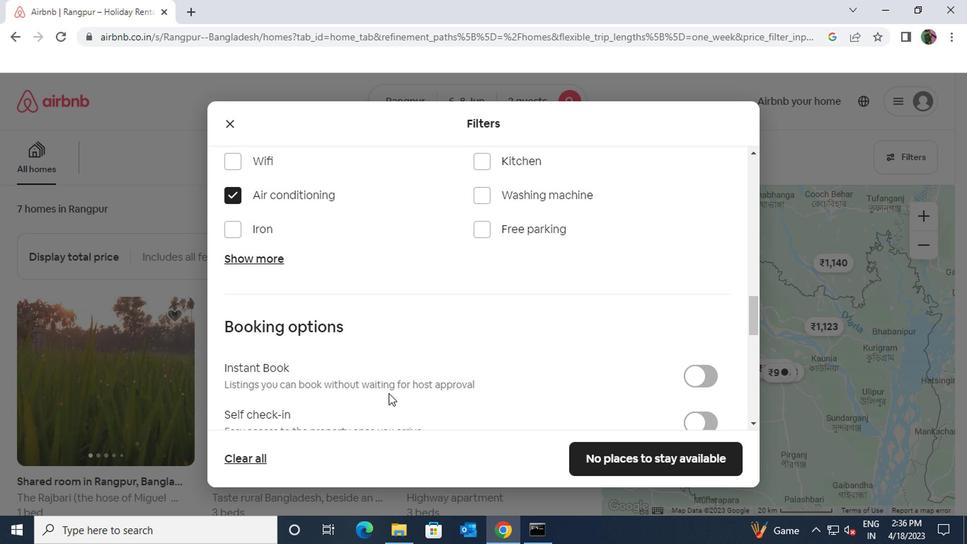
Action: Mouse moved to (681, 281)
Screenshot: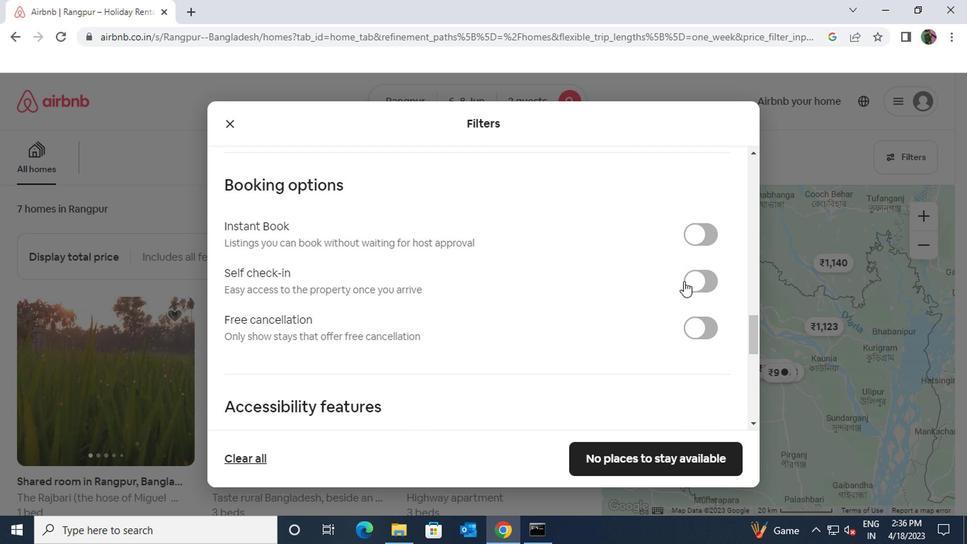 
Action: Mouse pressed left at (681, 281)
Screenshot: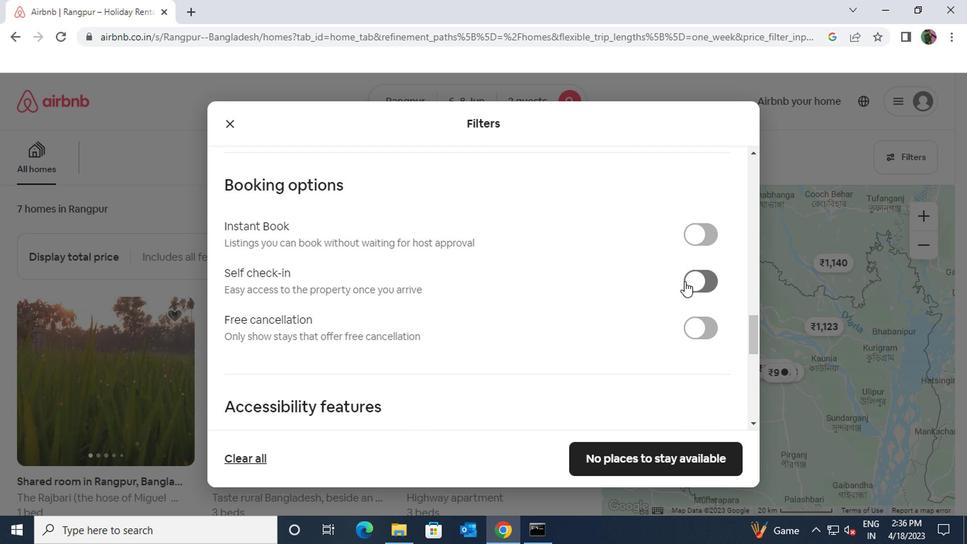 
Action: Mouse moved to (547, 321)
Screenshot: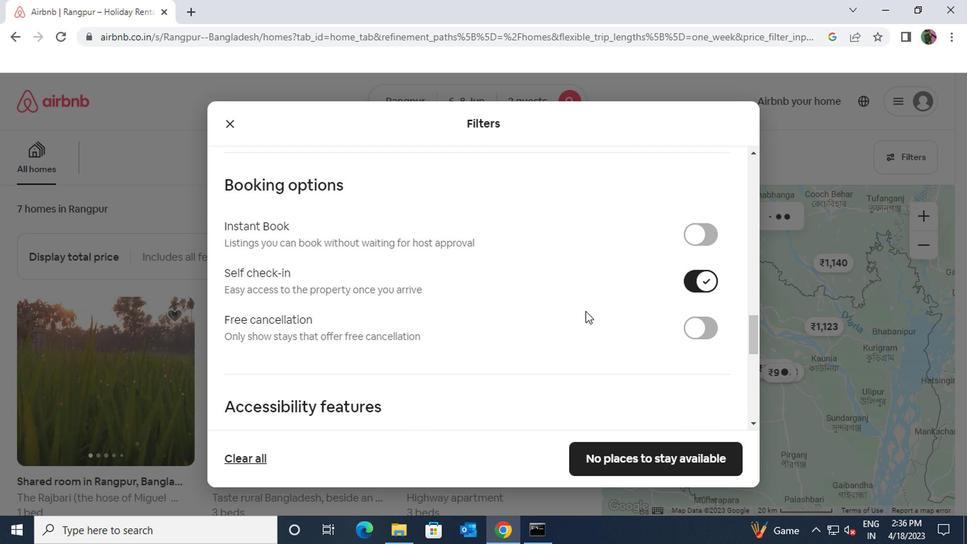 
Action: Mouse scrolled (547, 320) with delta (0, -1)
Screenshot: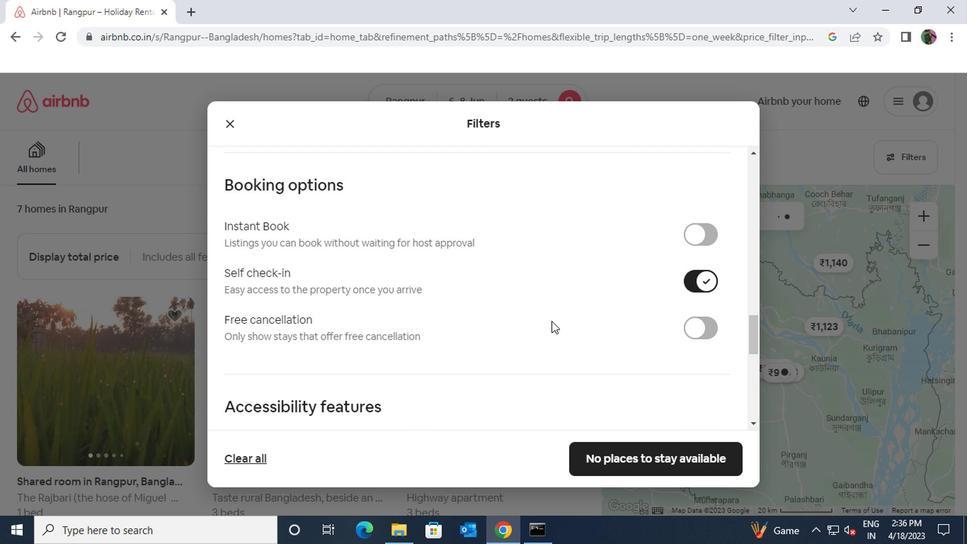 
Action: Mouse scrolled (547, 320) with delta (0, -1)
Screenshot: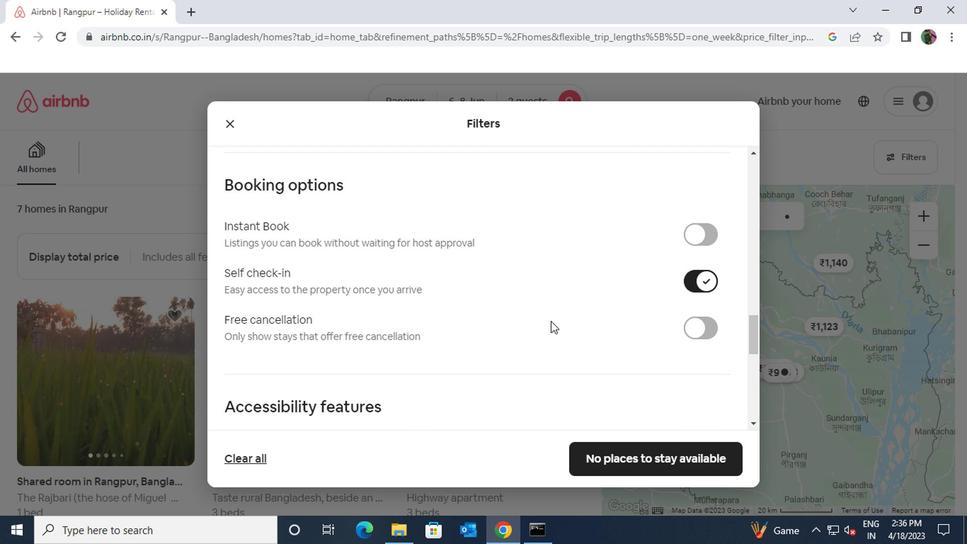 
Action: Mouse scrolled (547, 320) with delta (0, -1)
Screenshot: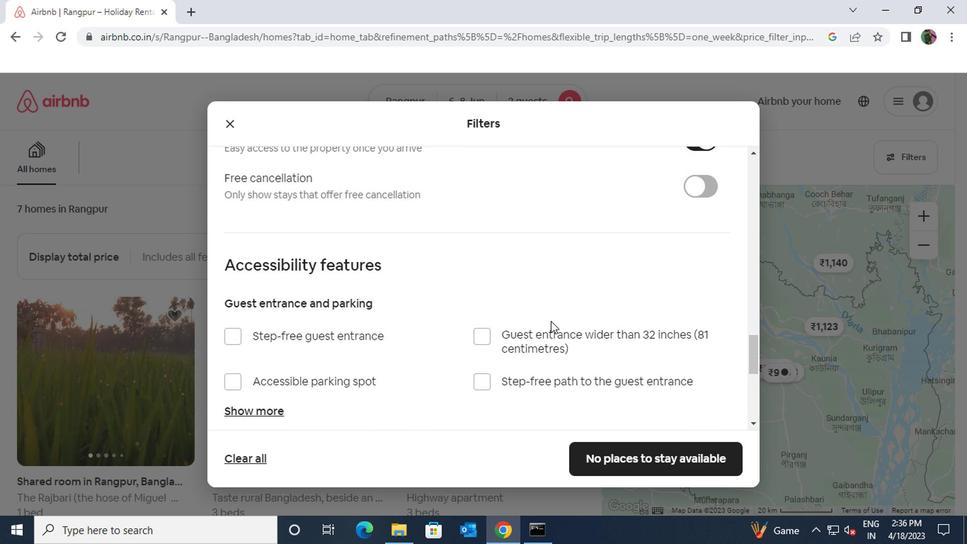 
Action: Mouse scrolled (547, 320) with delta (0, -1)
Screenshot: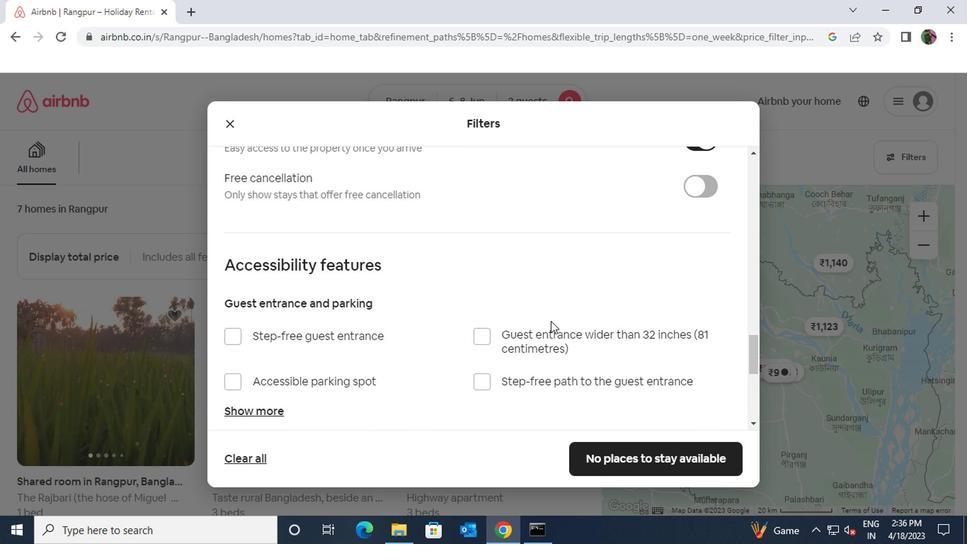 
Action: Mouse scrolled (547, 320) with delta (0, -1)
Screenshot: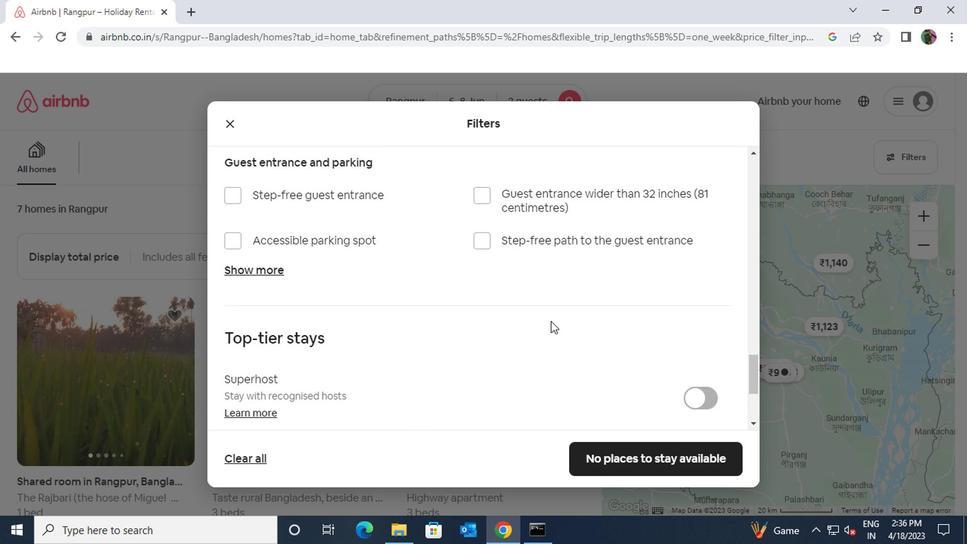
Action: Mouse scrolled (547, 320) with delta (0, -1)
Screenshot: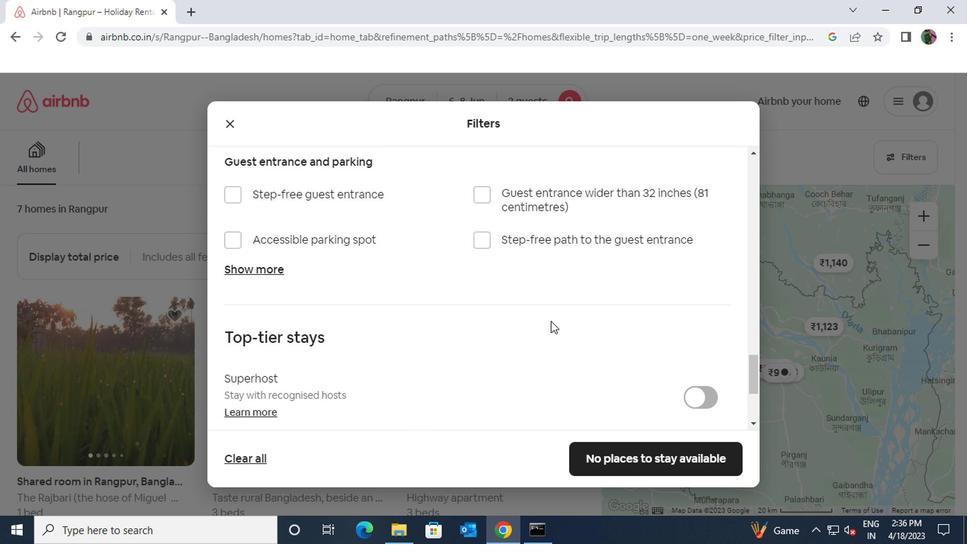 
Action: Mouse scrolled (547, 320) with delta (0, -1)
Screenshot: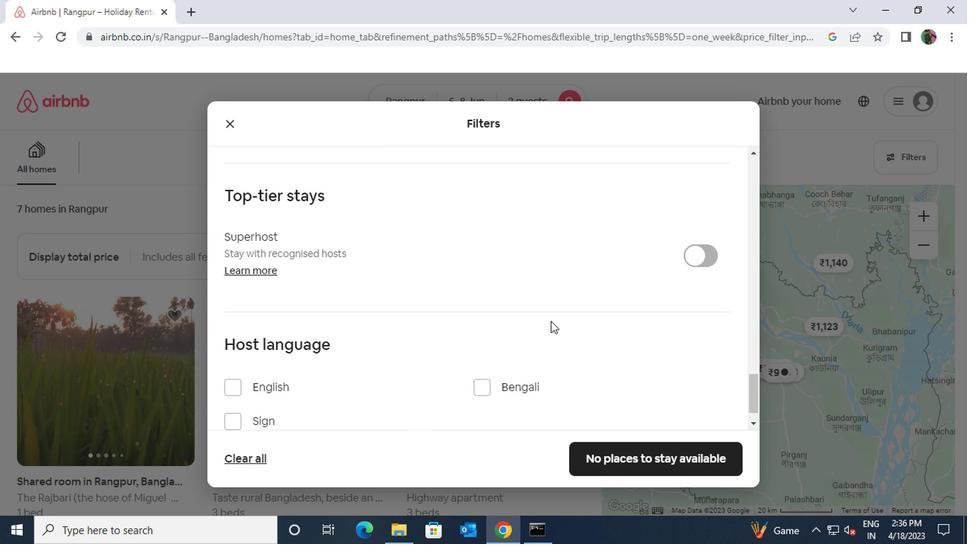 
Action: Mouse moved to (221, 353)
Screenshot: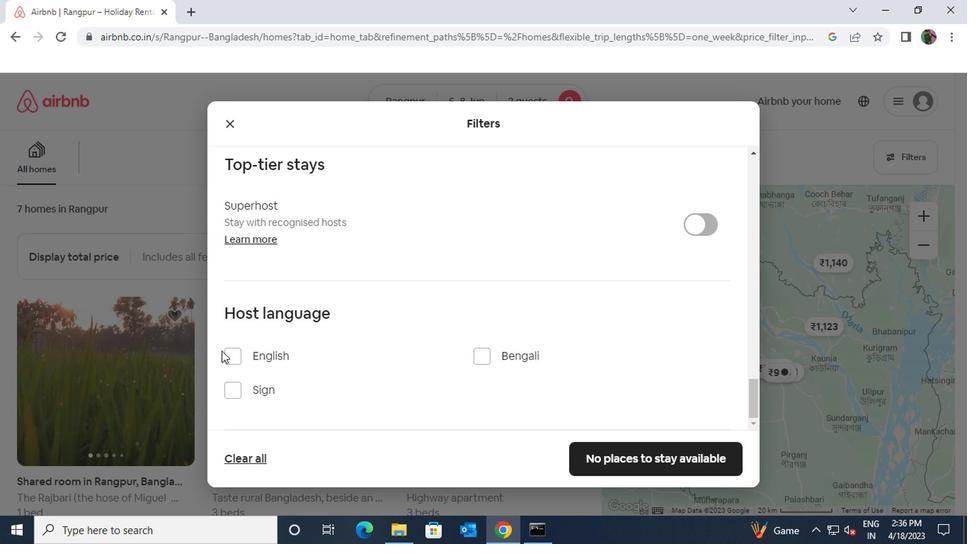 
Action: Mouse pressed left at (221, 353)
Screenshot: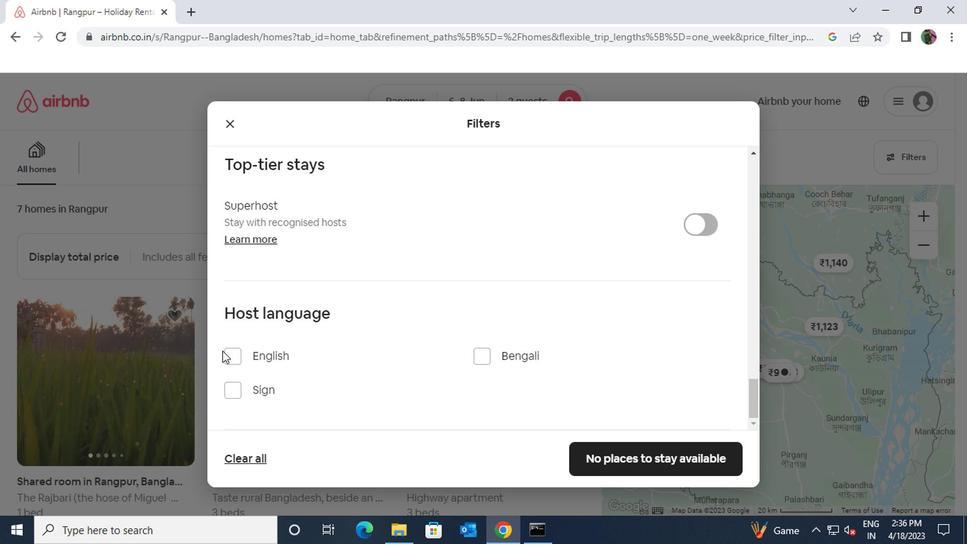 
Action: Mouse moved to (616, 452)
Screenshot: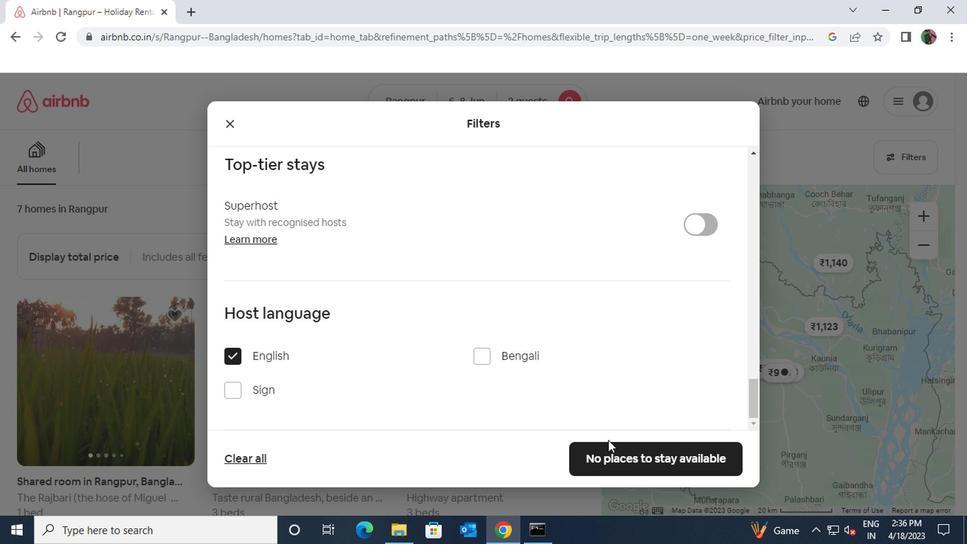 
Action: Mouse pressed left at (616, 452)
Screenshot: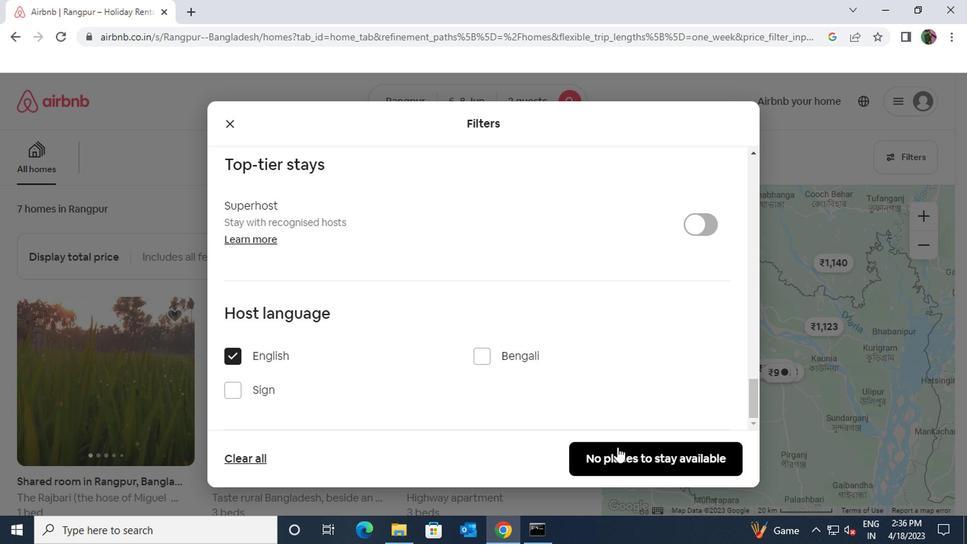 
